 Task: Make in the project BeaconWorks a sprint 'Rocket Run'. Create in the project BeaconWorks a sprint 'Rocket Run'. Add in the project BeaconWorks a sprint 'Rocket Run'
Action: Mouse moved to (232, 71)
Screenshot: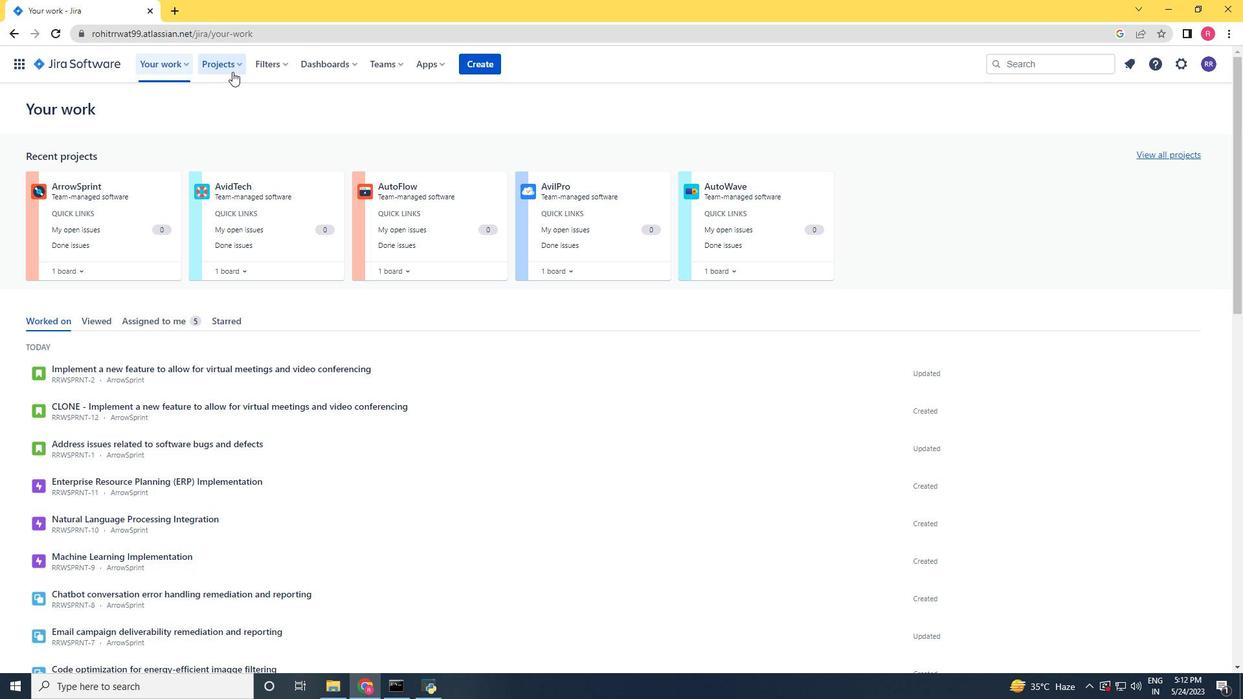 
Action: Mouse pressed left at (232, 71)
Screenshot: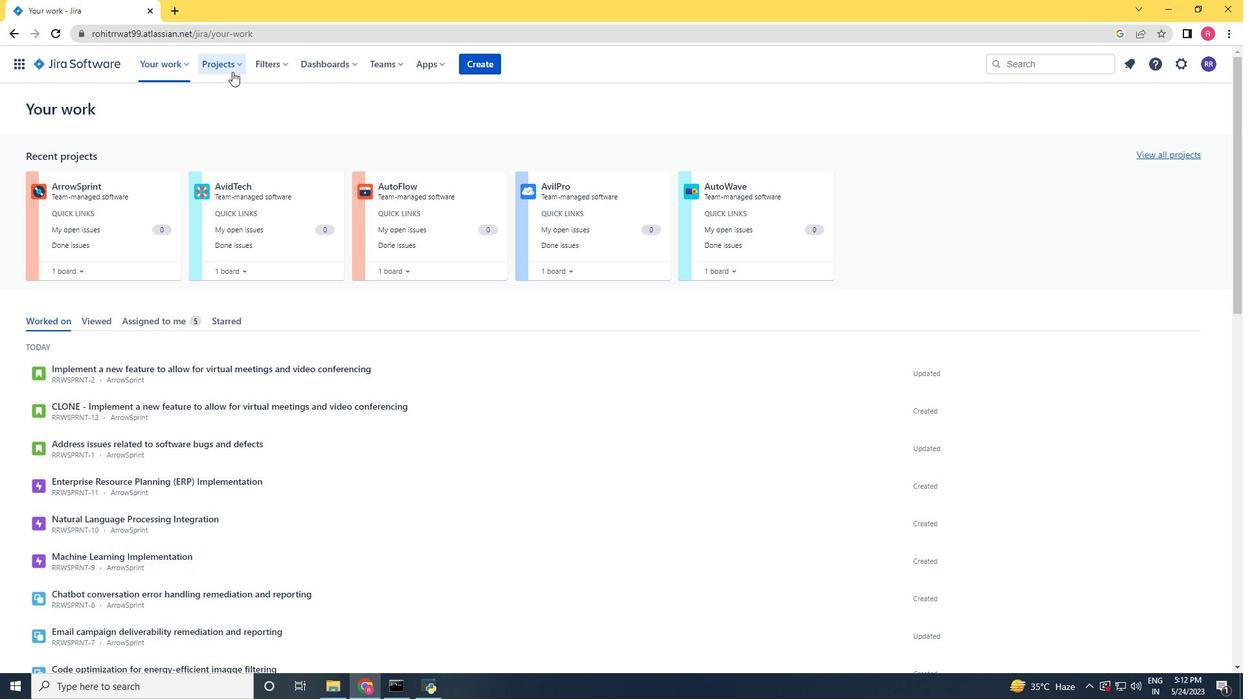 
Action: Mouse moved to (255, 125)
Screenshot: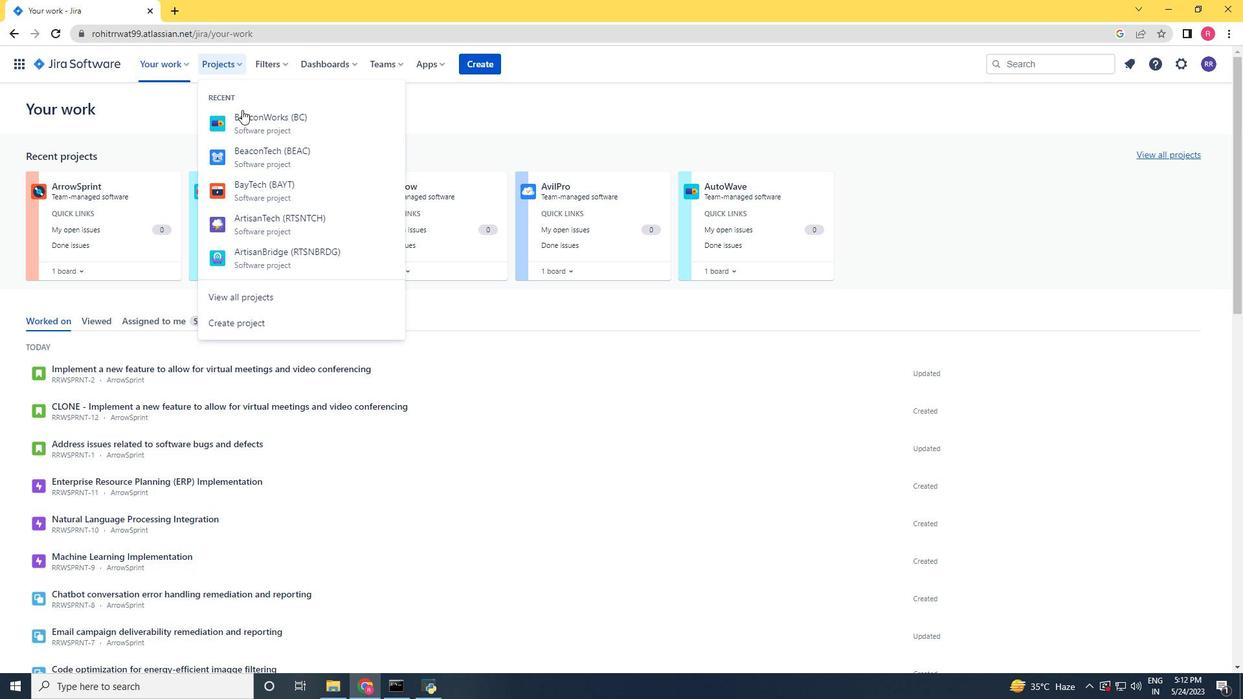 
Action: Mouse pressed left at (255, 125)
Screenshot: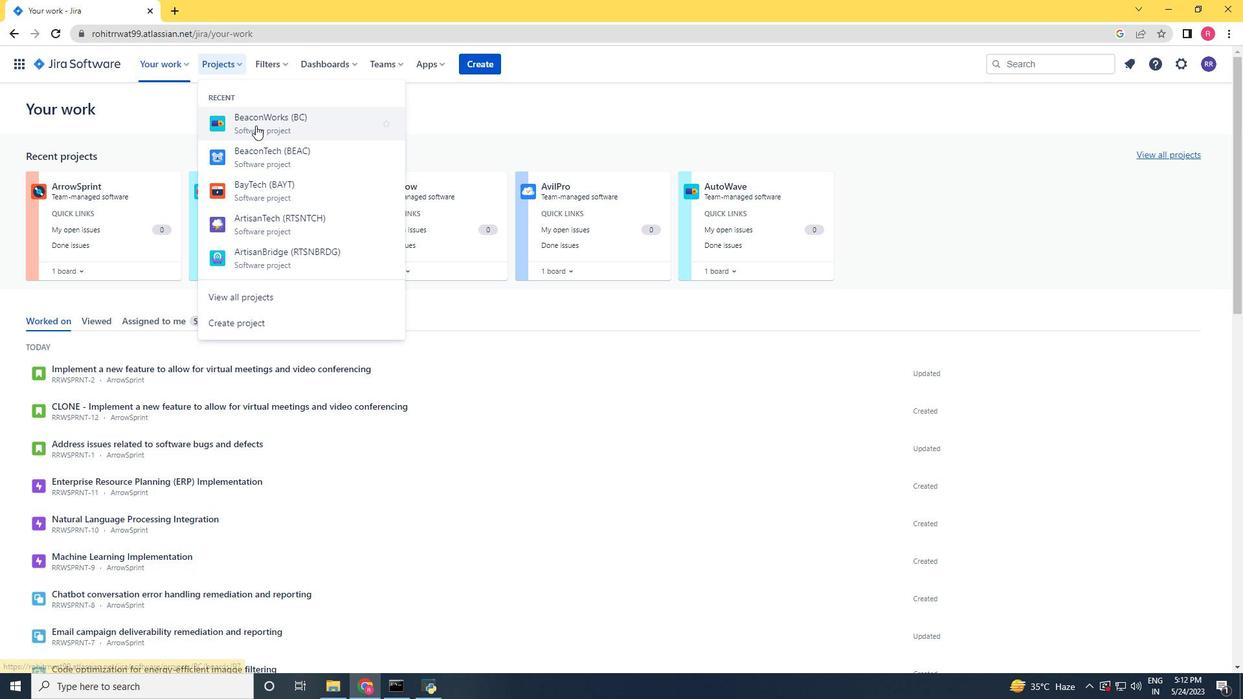 
Action: Mouse moved to (73, 197)
Screenshot: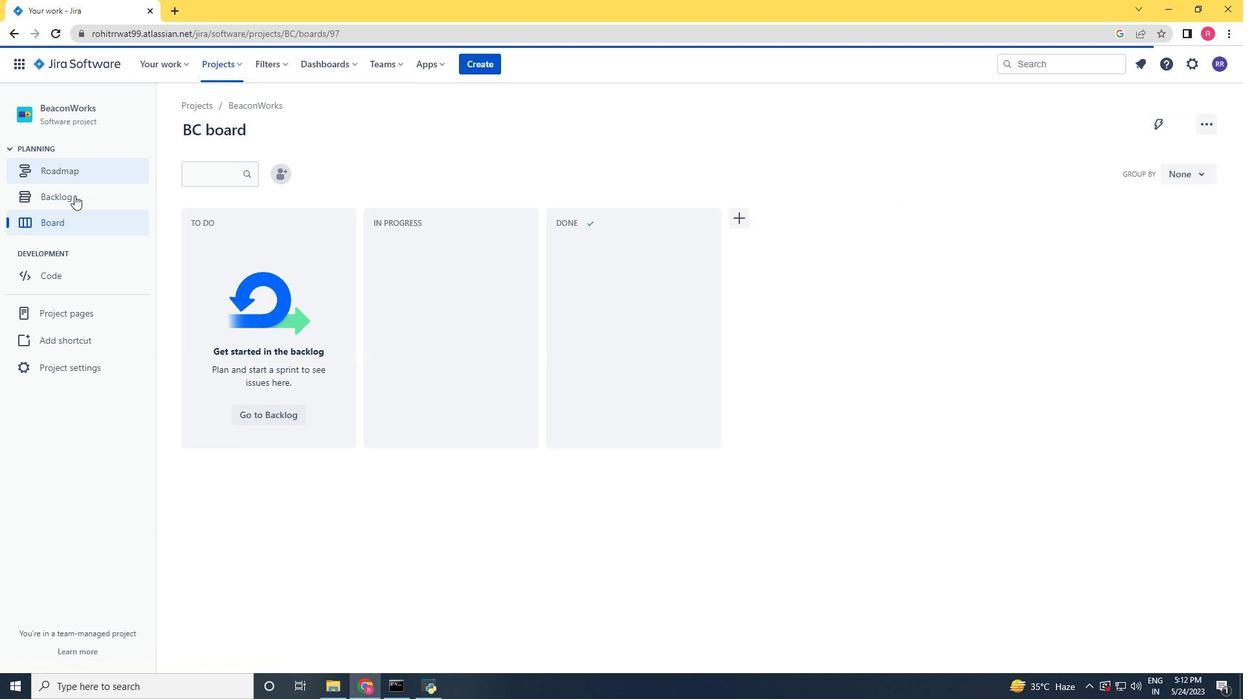 
Action: Mouse pressed left at (73, 197)
Screenshot: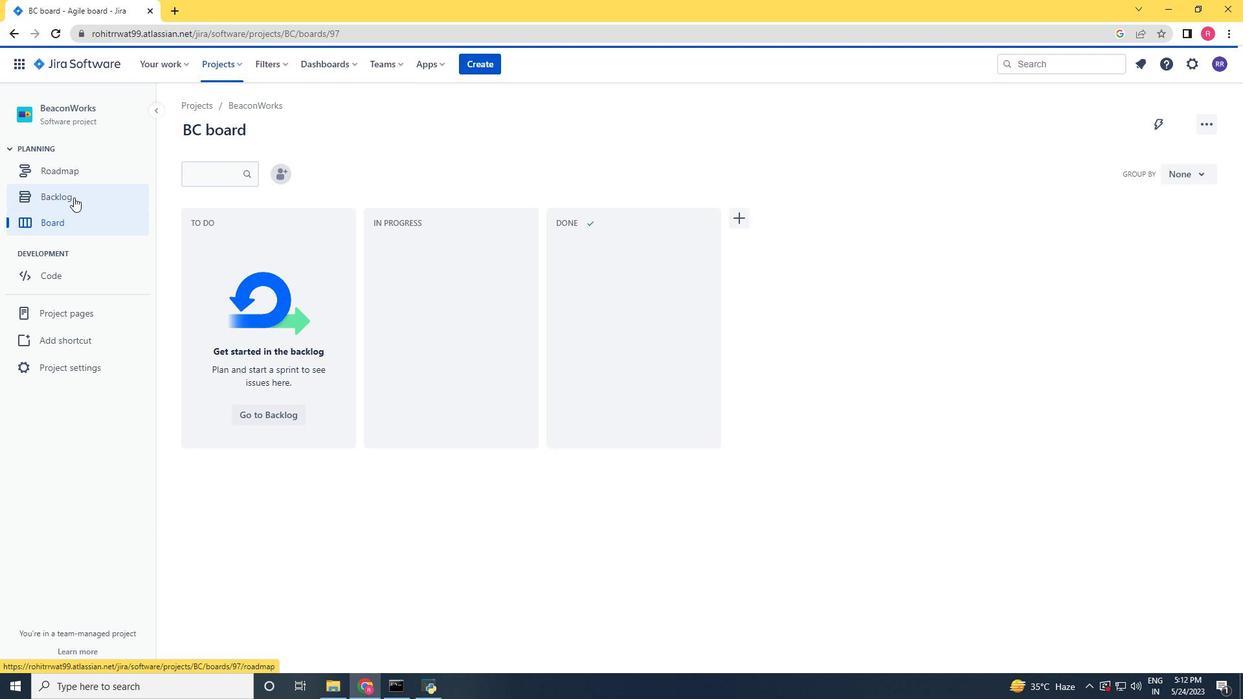 
Action: Mouse moved to (1162, 204)
Screenshot: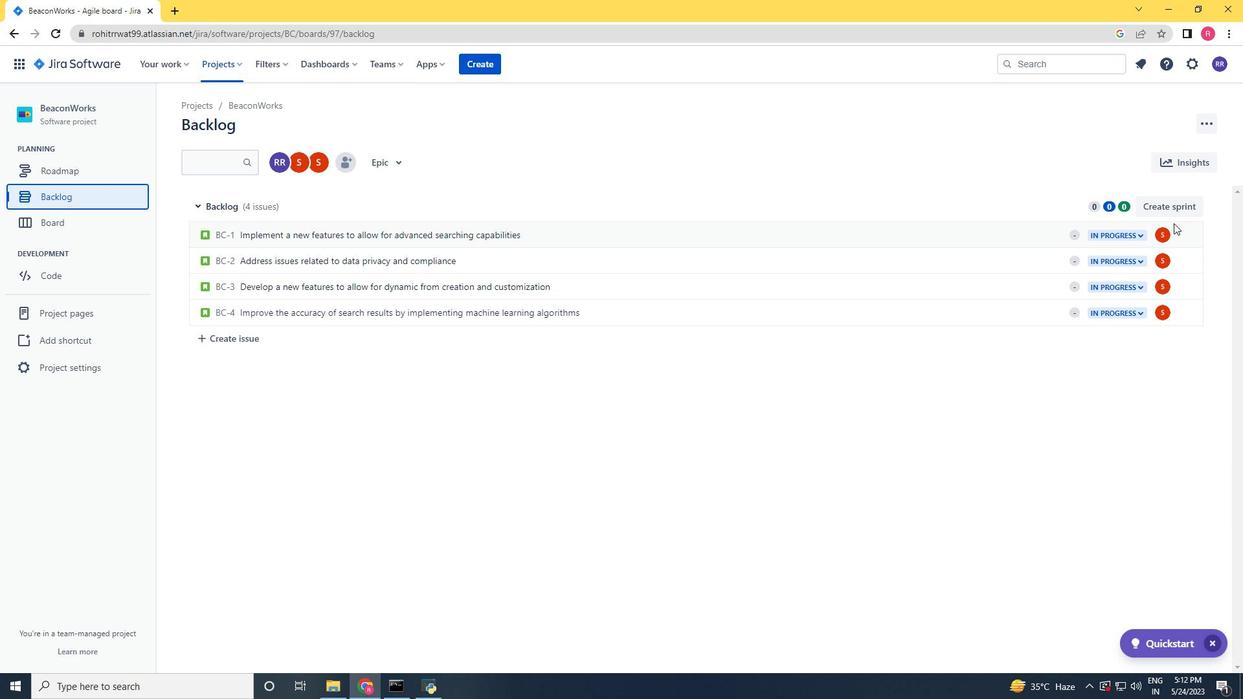 
Action: Mouse pressed left at (1162, 204)
Screenshot: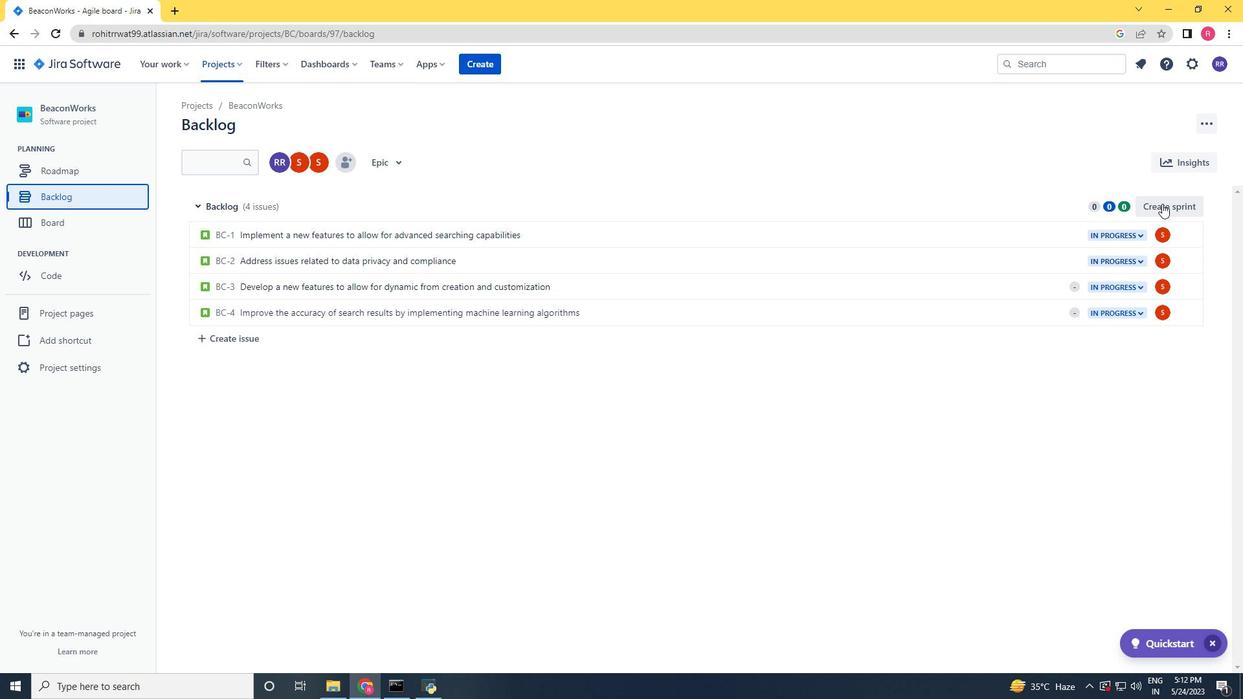 
Action: Mouse moved to (258, 202)
Screenshot: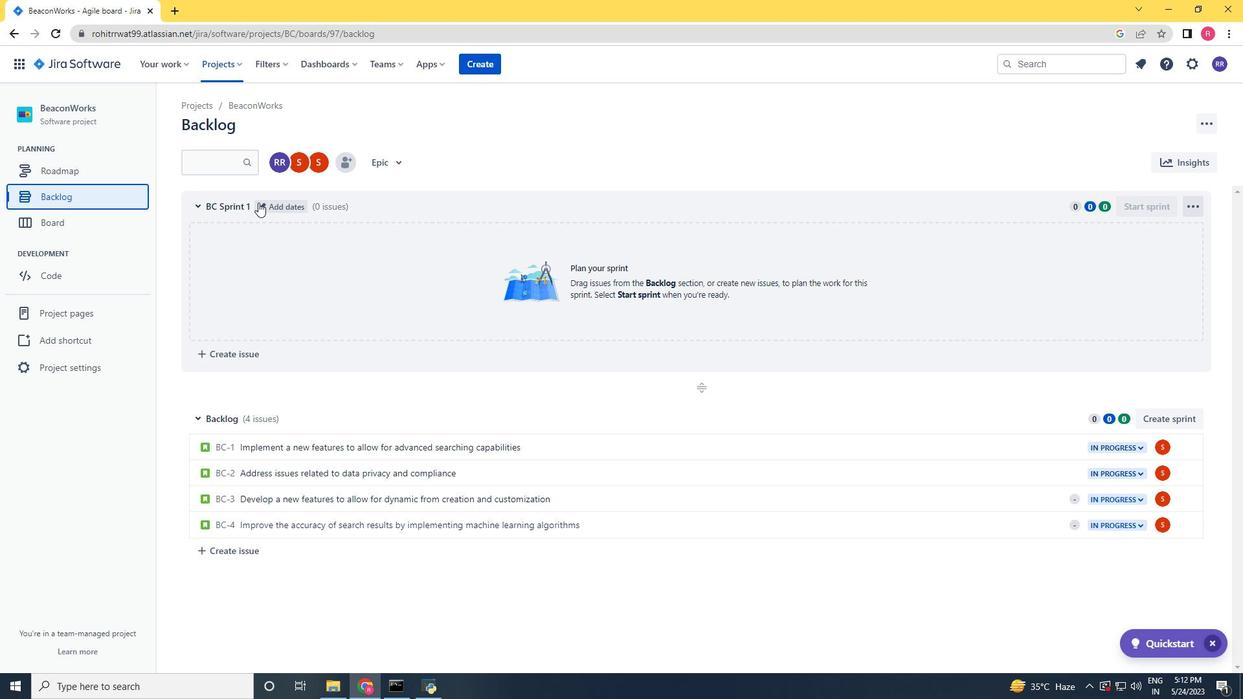 
Action: Mouse pressed left at (258, 202)
Screenshot: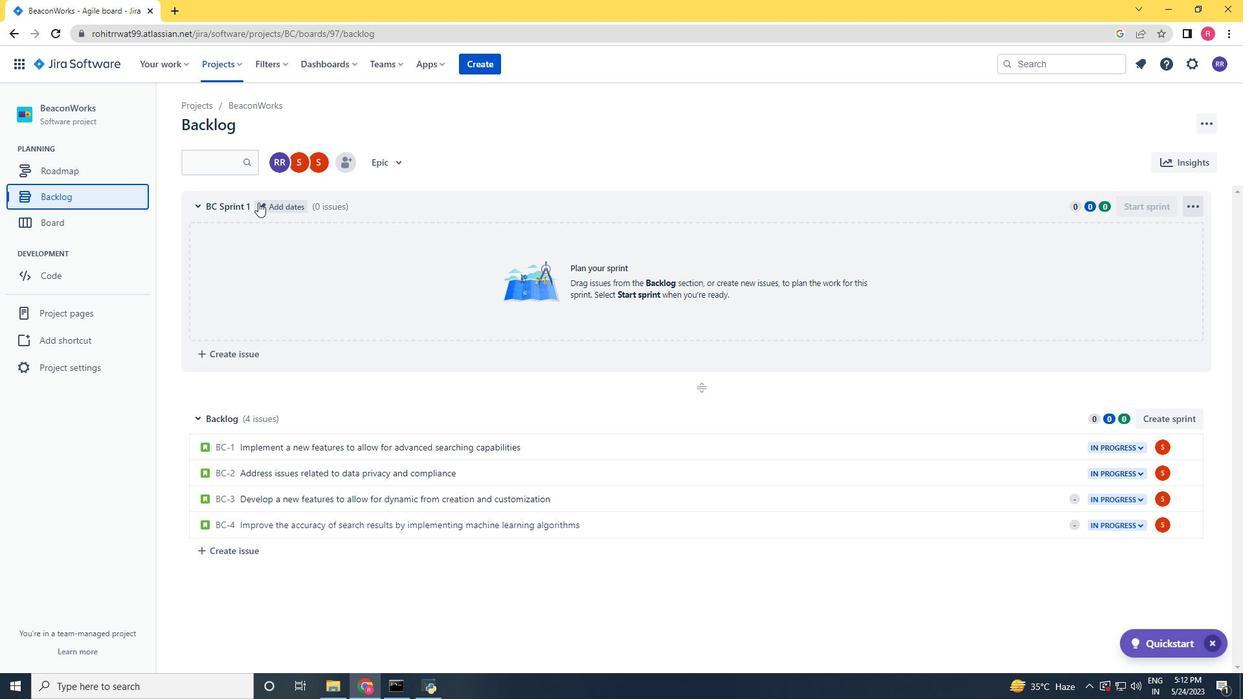 
Action: Mouse moved to (258, 202)
Screenshot: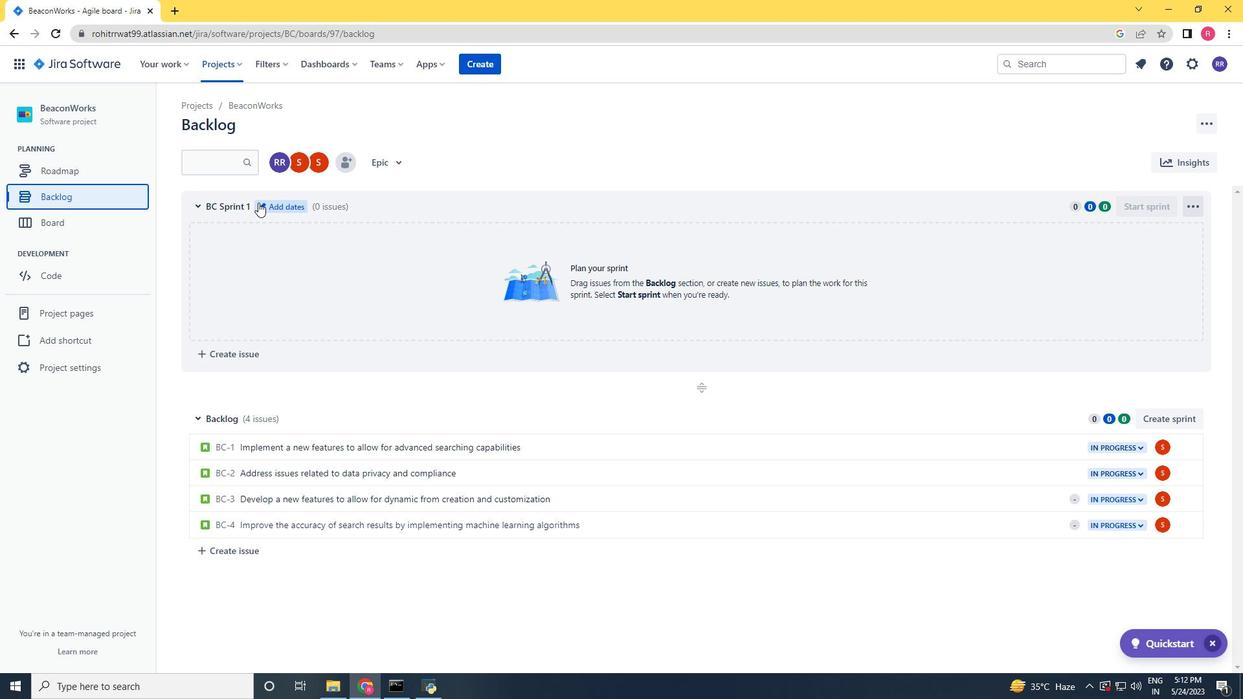 
Action: Key pressed <Key.backspace><Key.backspace><Key.backspace><Key.backspace><Key.backspace><Key.backspace><Key.backspace><Key.backspace><Key.backspace><Key.backspace><Key.backspace><Key.backspace><Key.backspace><Key.backspace><Key.backspace><Key.backspace><Key.backspace><Key.backspace><Key.backspace><Key.backspace><Key.backspace><Key.backspace><Key.backspace><Key.backspace><Key.backspace><Key.backspace><Key.backspace><Key.backspace><Key.backspace><Key.backspace><Key.backspace><Key.backspace><Key.backspace><Key.backspace><Key.shift>Rocket<Key.space><Key.shift>Run<Key.enter>
Screenshot: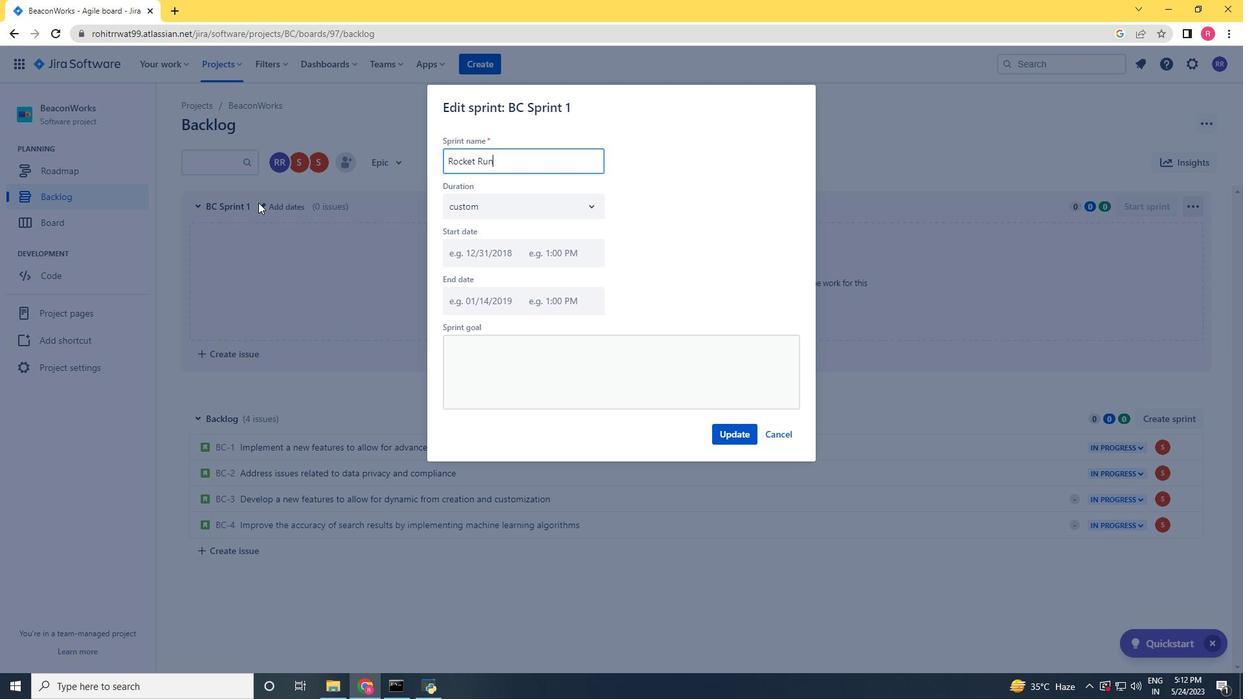 
Action: Mouse moved to (1155, 423)
Screenshot: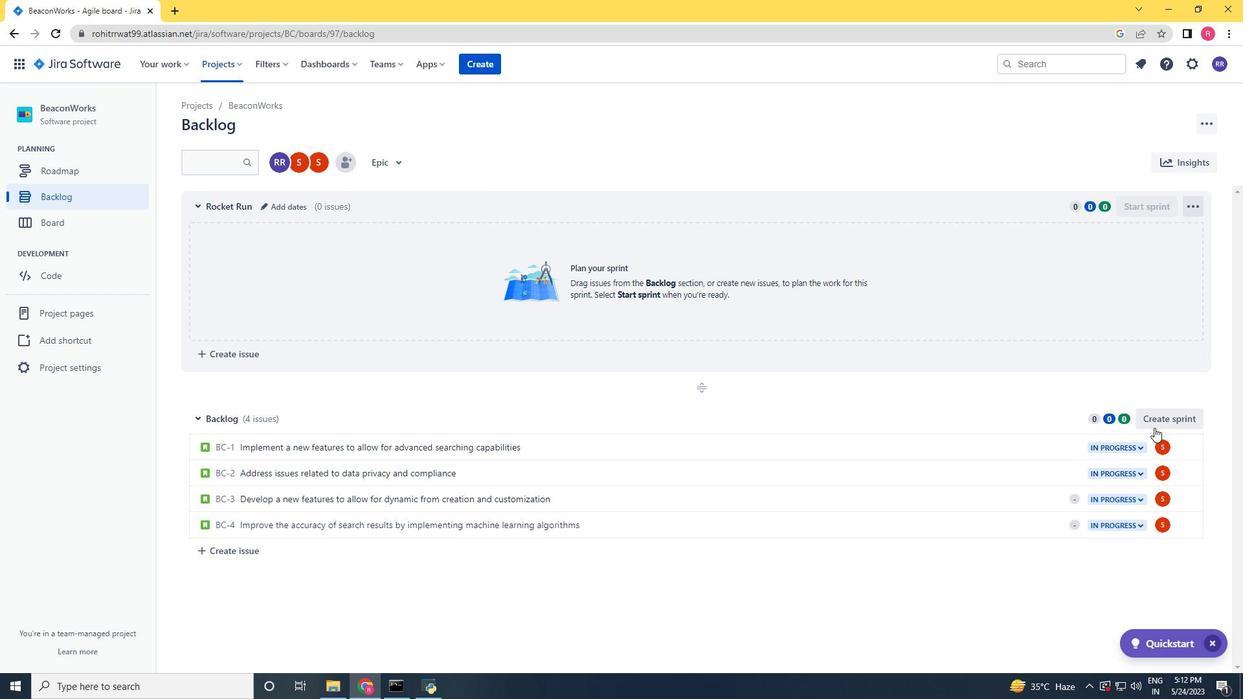 
Action: Mouse pressed left at (1155, 423)
Screenshot: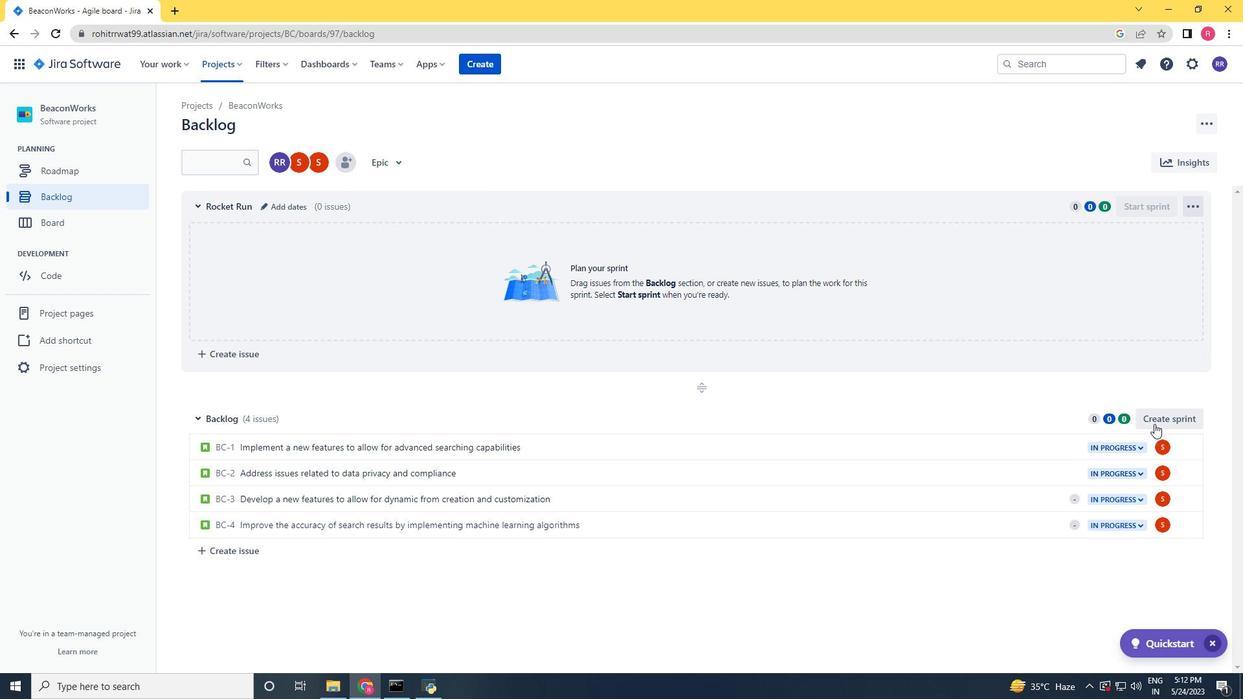 
Action: Mouse moved to (276, 423)
Screenshot: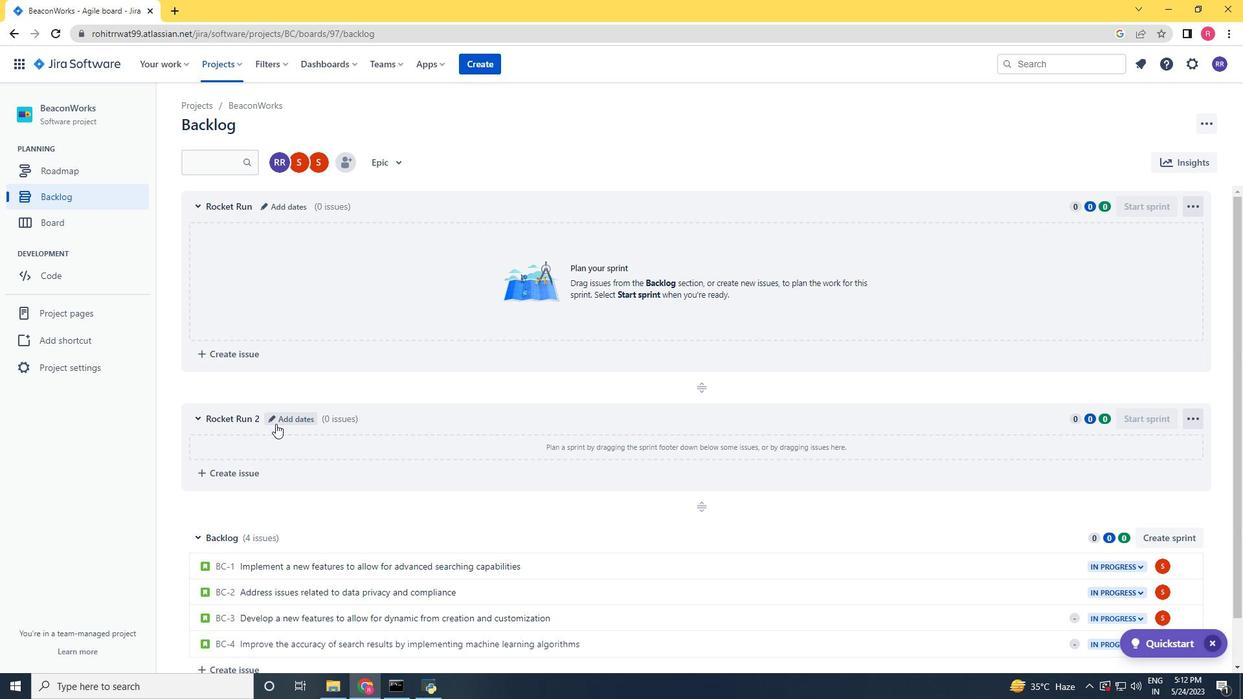 
Action: Mouse pressed left at (276, 423)
Screenshot: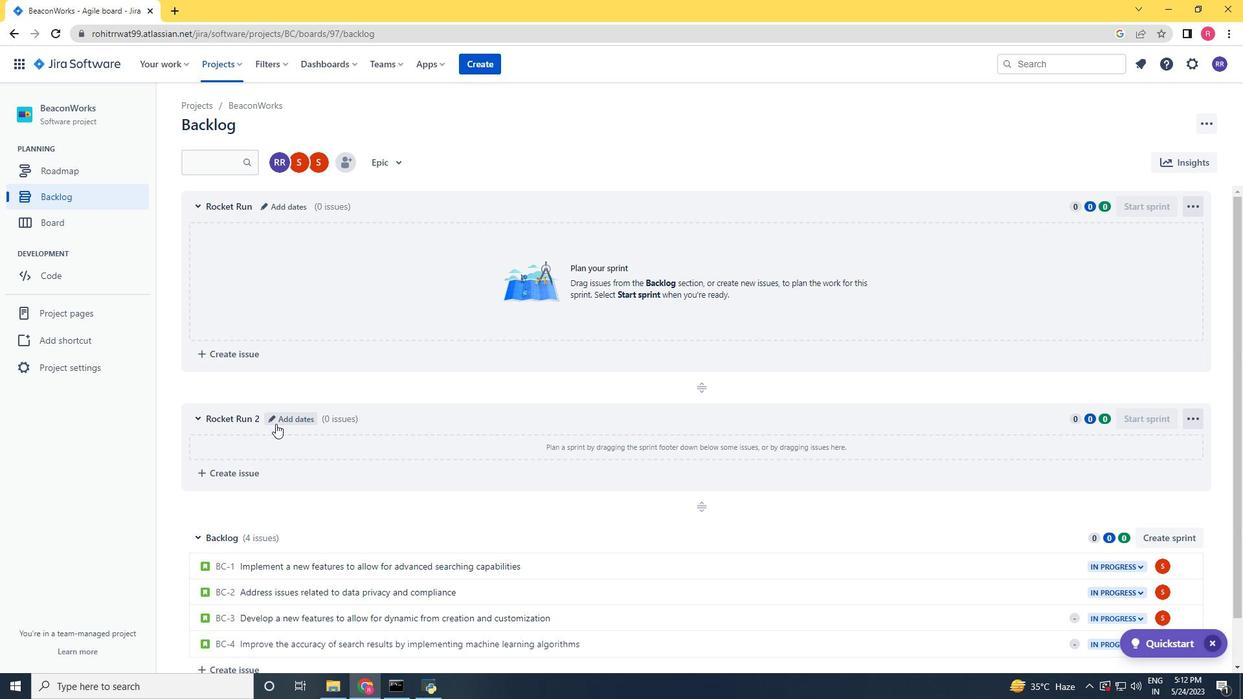 
Action: Key pressed <Key.backspace><Key.backspace><Key.backspace><Key.backspace><Key.backspace><Key.backspace><Key.backspace><Key.backspace><Key.backspace><Key.backspace><Key.backspace><Key.backspace><Key.backspace><Key.backspace><Key.backspace><Key.backspace><Key.backspace><Key.backspace><Key.backspace><Key.backspace><Key.backspace><Key.backspace><Key.backspace><Key.backspace><Key.backspace><Key.backspace><Key.backspace><Key.backspace><Key.backspace><Key.backspace><Key.backspace><Key.backspace><Key.backspace><Key.backspace><Key.backspace><Key.backspace><Key.backspace><Key.backspace><Key.backspace><Key.backspace><Key.backspace><Key.backspace><Key.backspace><Key.backspace><Key.backspace><Key.backspace><Key.backspace><Key.backspace><Key.backspace><Key.backspace><Key.backspace><Key.backspace><Key.backspace><Key.backspace><Key.backspace><Key.backspace><Key.backspace><Key.backspace><Key.backspace><Key.backspace><Key.backspace><Key.backspace><Key.backspace><Key.backspace><Key.backspace><Key.backspace><Key.backspace><Key.backspace><Key.backspace><Key.backspace><Key.backspace><Key.backspace><Key.backspace><Key.backspace><Key.backspace><Key.backspace><Key.backspace><Key.backspace><Key.backspace><Key.backspace><Key.backspace><Key.backspace><Key.backspace><Key.backspace><Key.backspace><Key.backspace><Key.backspace><Key.backspace><Key.backspace><Key.backspace><Key.backspace><Key.shift>Rocket<Key.space><Key.shift>Run<Key.enter>
Screenshot: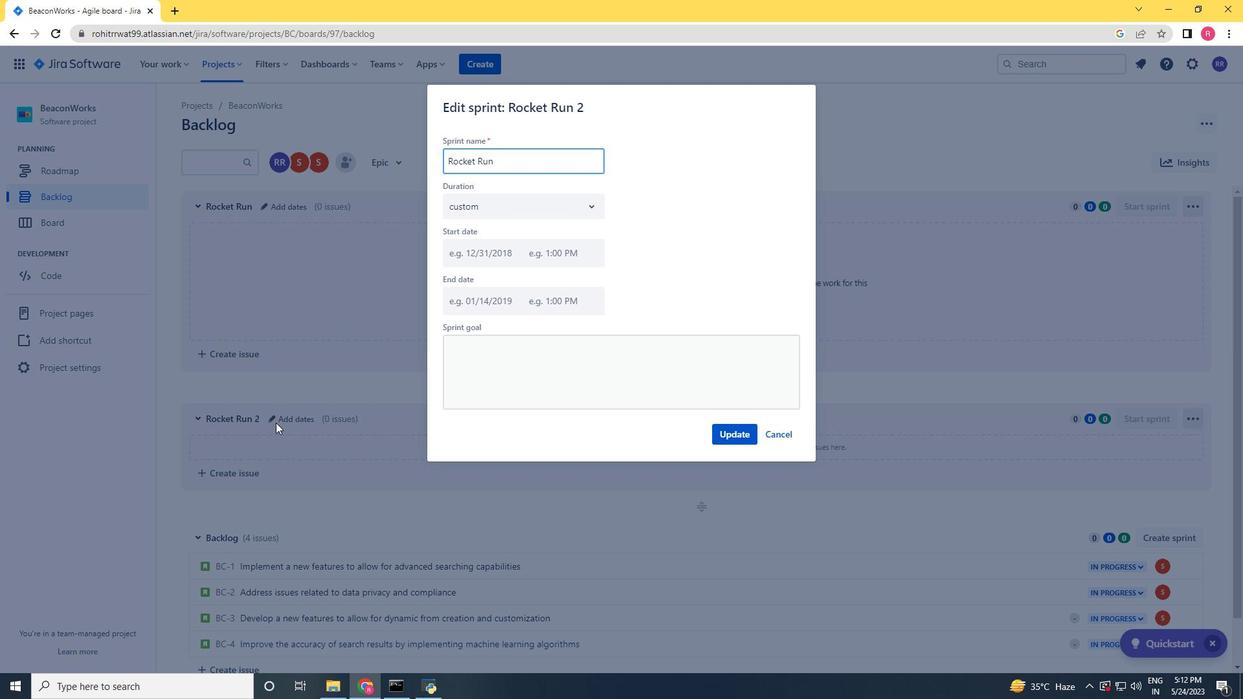 
Action: Mouse moved to (1186, 534)
Screenshot: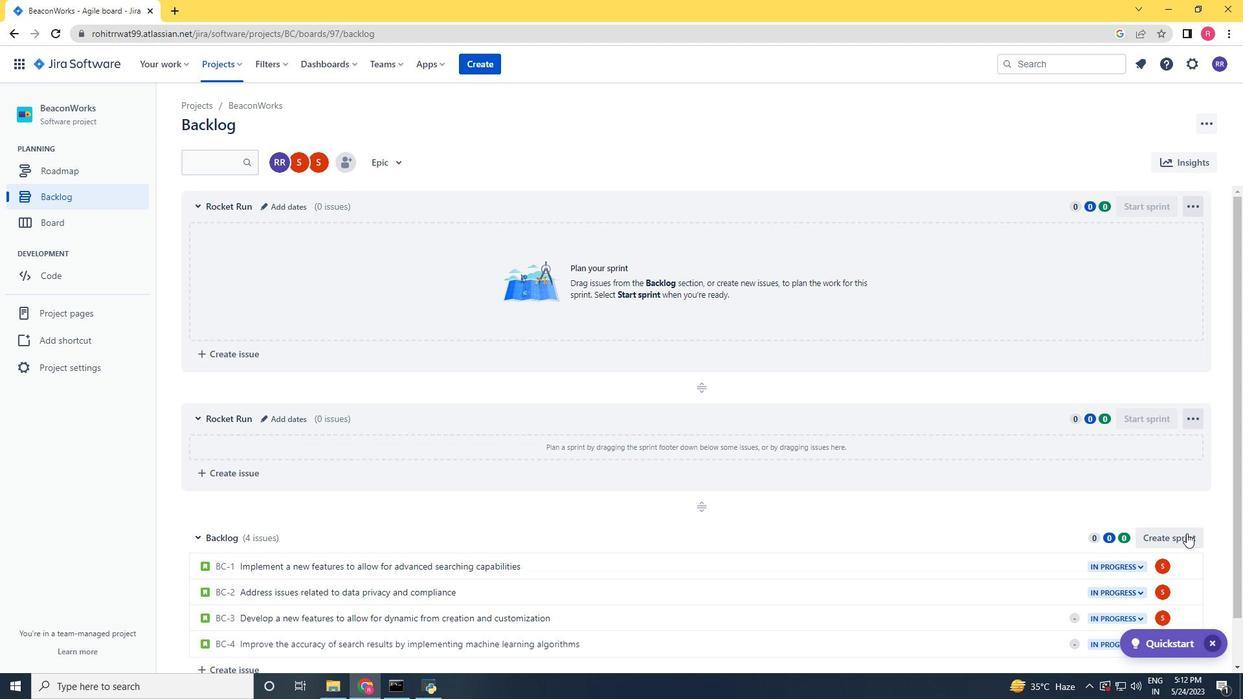 
Action: Mouse pressed left at (1186, 534)
Screenshot: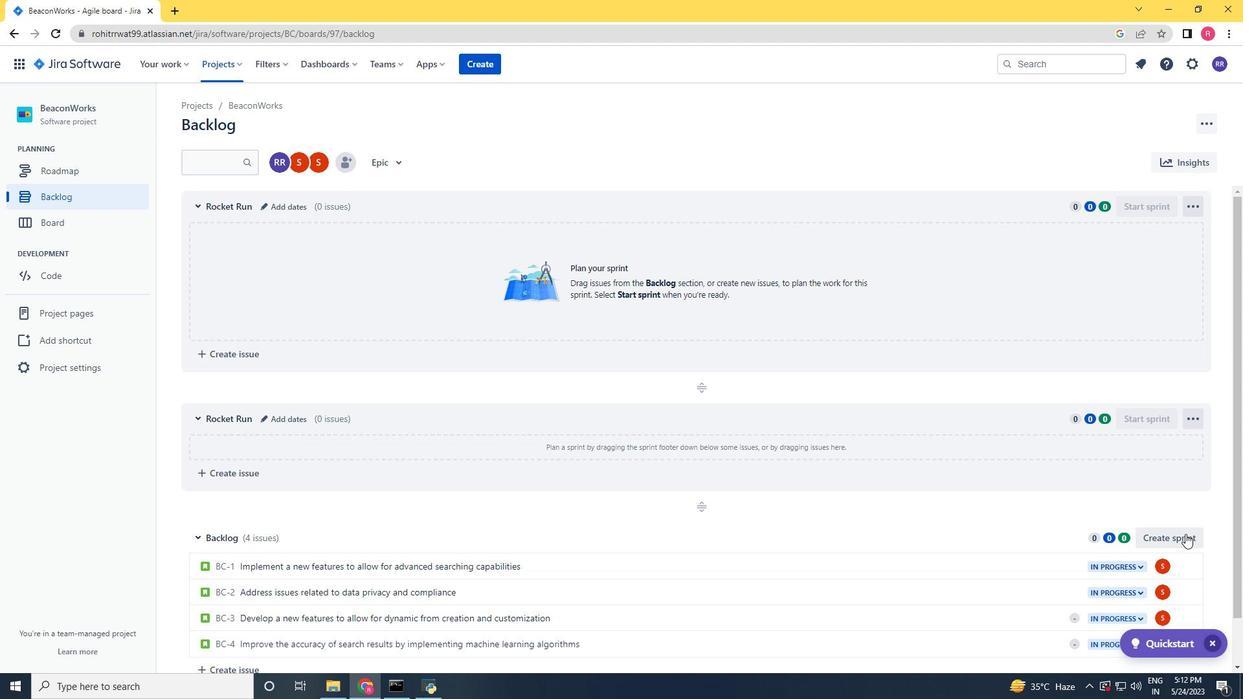 
Action: Mouse moved to (272, 539)
Screenshot: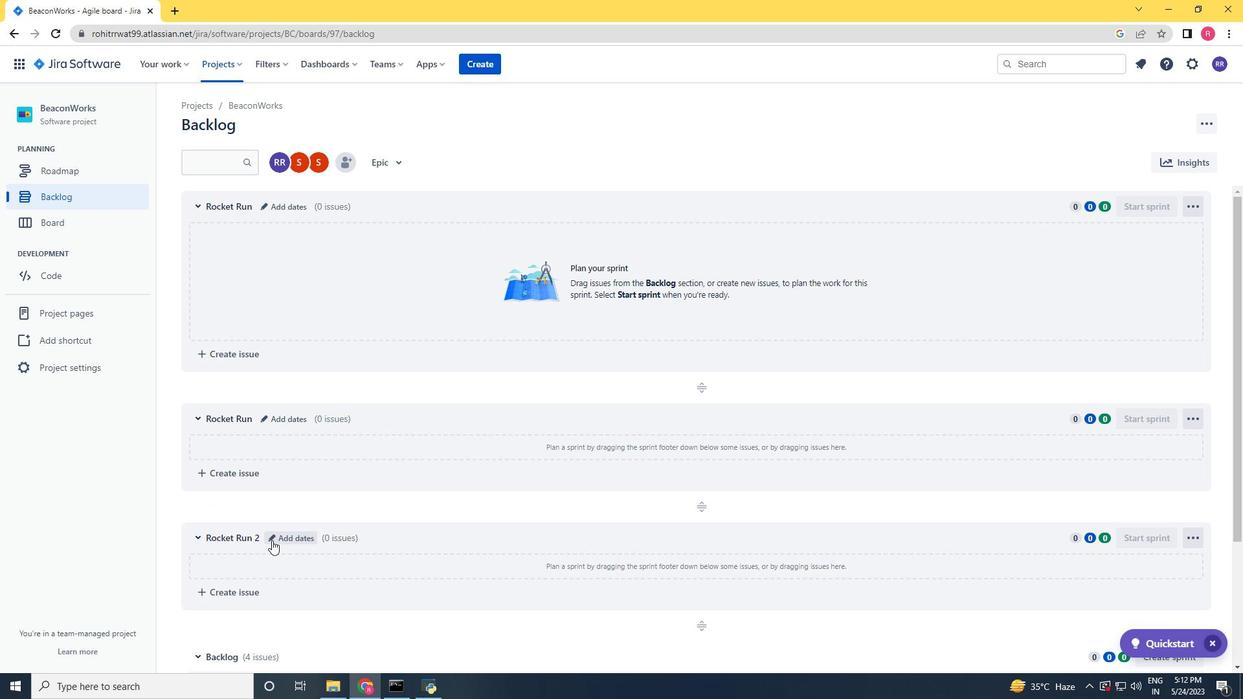 
Action: Mouse pressed left at (272, 539)
Screenshot: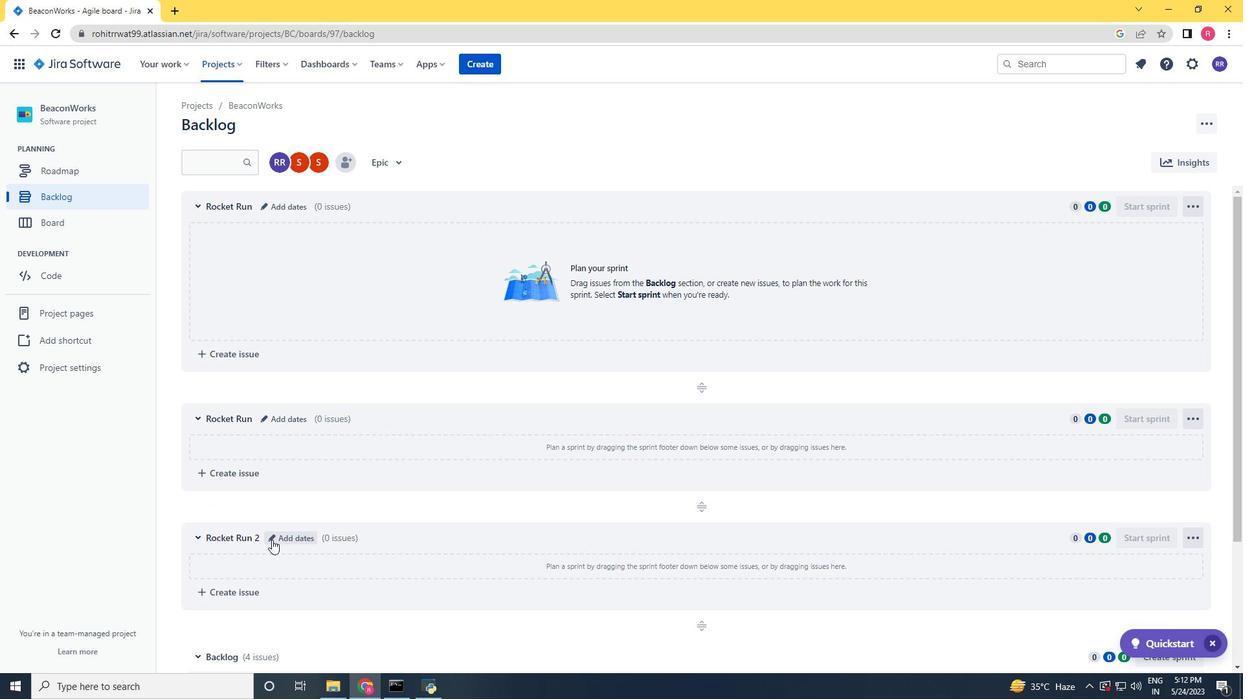 
Action: Key pressed <Key.backspace><Key.backspace><Key.backspace><Key.backspace><Key.backspace><Key.backspace><Key.backspace><Key.backspace><Key.backspace><Key.backspace><Key.backspace><Key.backspace><Key.backspace><Key.backspace><Key.backspace><Key.backspace><Key.backspace><Key.backspace><Key.backspace><Key.backspace><Key.backspace><Key.backspace><Key.backspace><Key.backspace><Key.backspace><Key.backspace><Key.backspace><Key.backspace><Key.backspace><Key.backspace><Key.backspace><Key.backspace><Key.backspace><Key.backspace><Key.backspace><Key.backspace><Key.shift>Rocket<Key.space><Key.shift>Run<Key.enter>
Screenshot: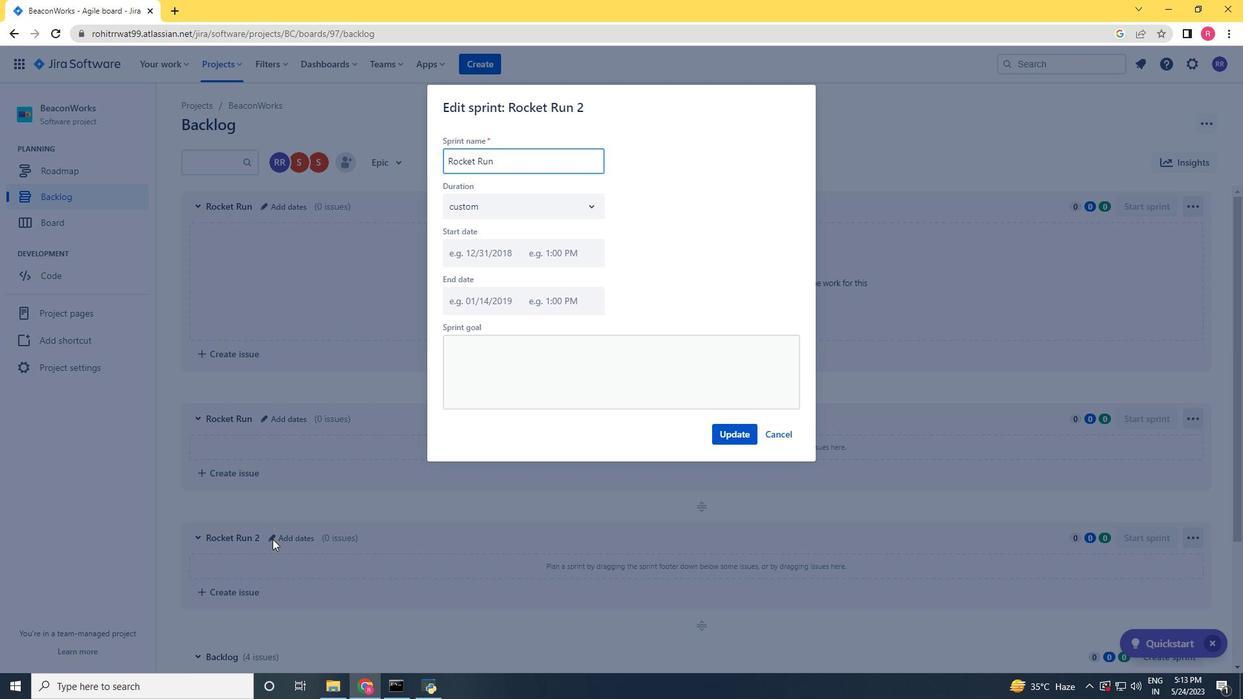 
Action: Mouse scrolled (272, 540) with delta (0, 0)
Screenshot: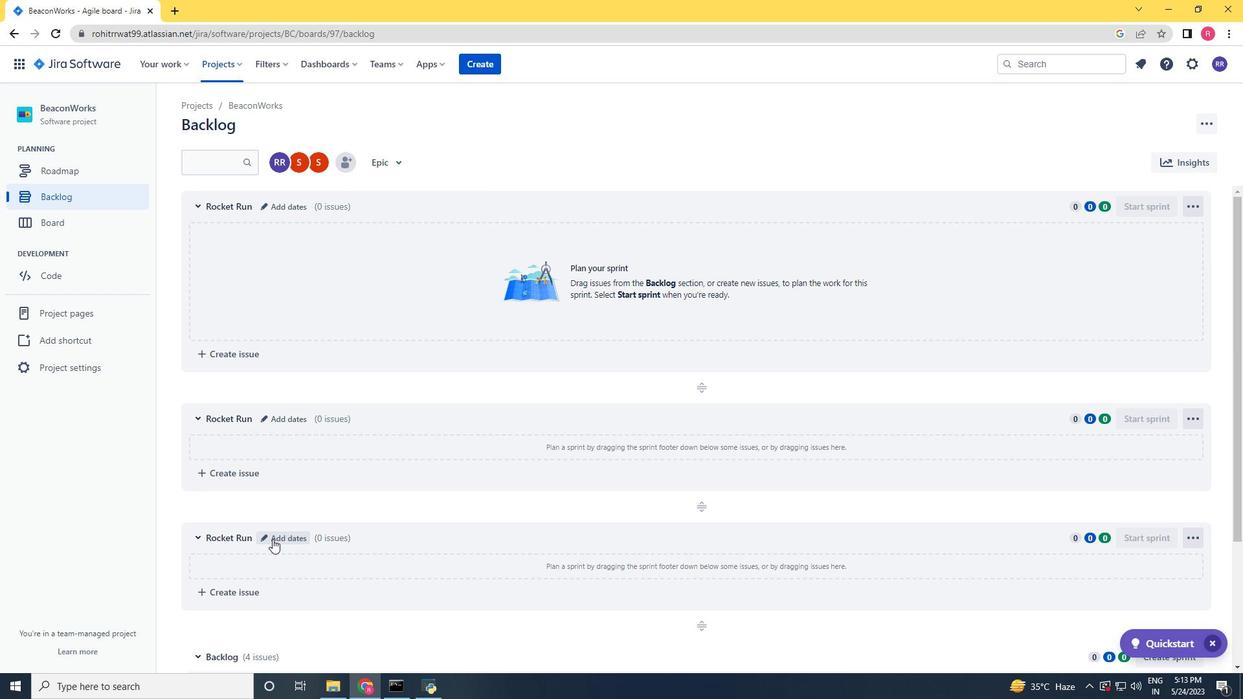 
Action: Mouse moved to (351, 486)
Screenshot: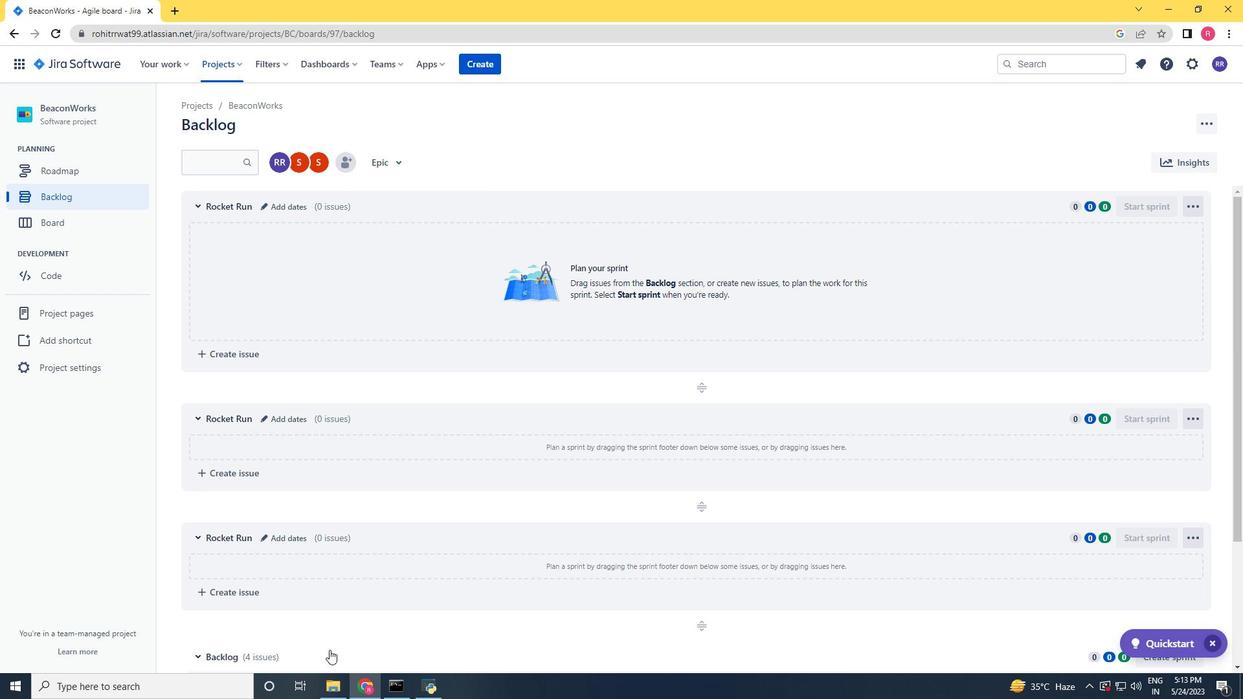
Action: Mouse scrolled (351, 485) with delta (0, 0)
Screenshot: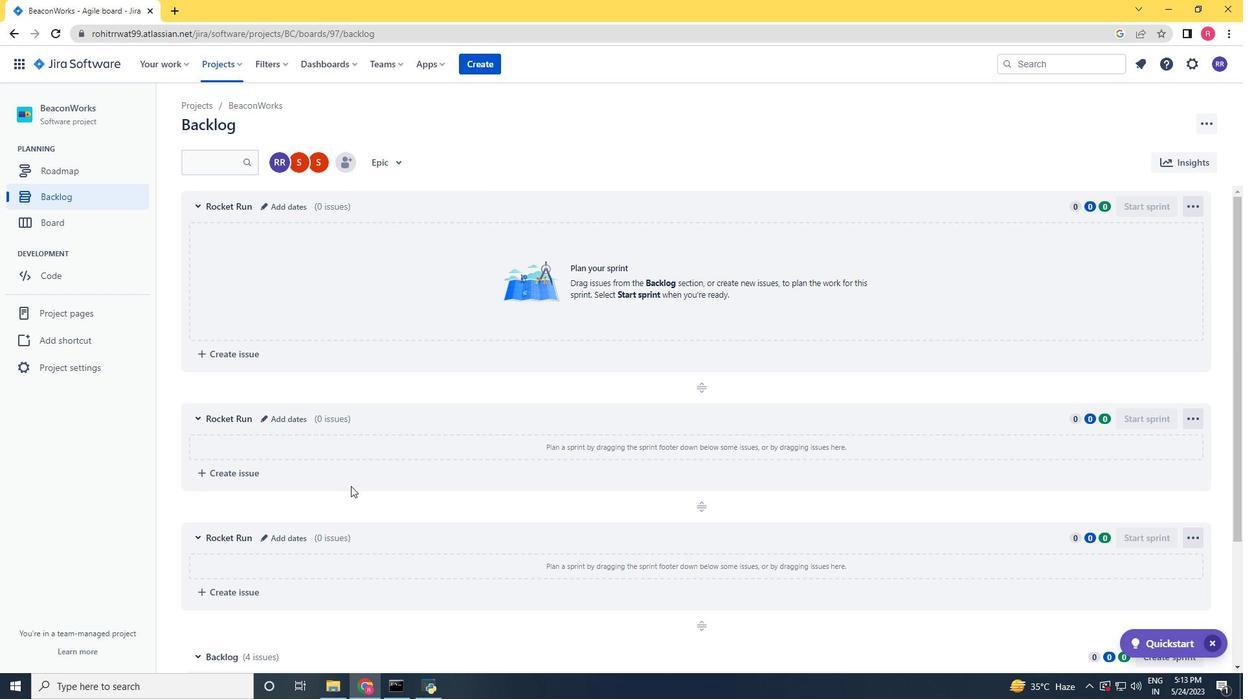 
Action: Mouse moved to (351, 486)
Screenshot: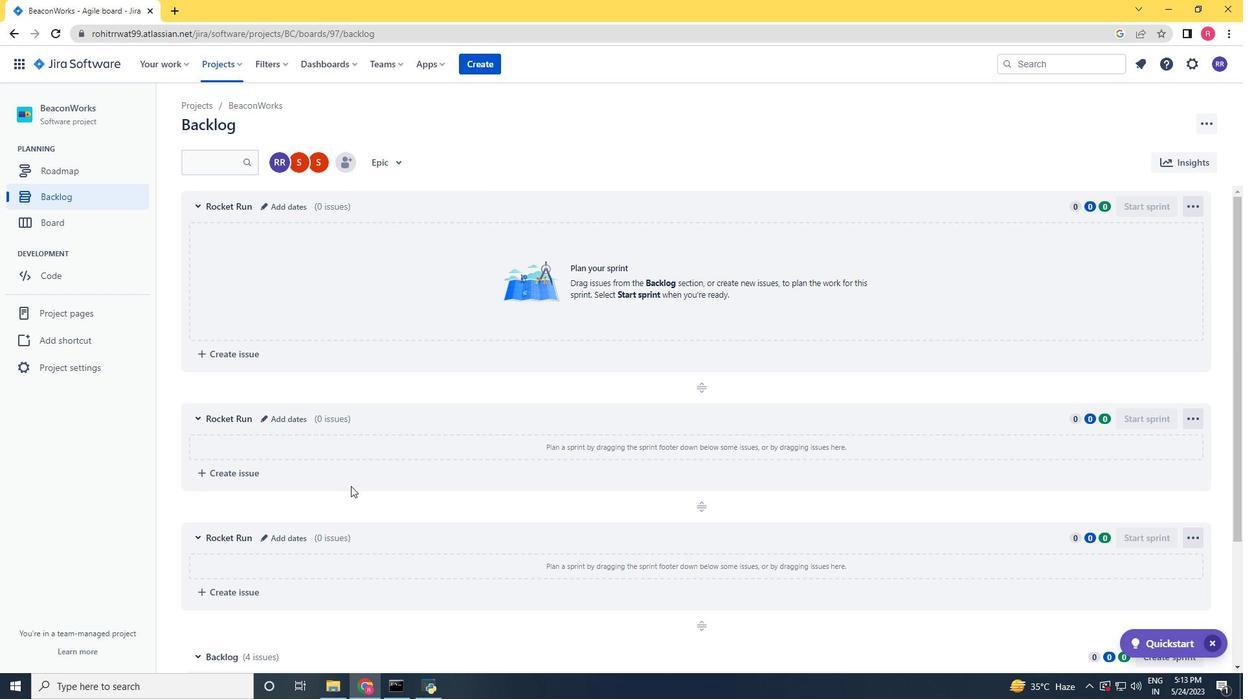 
Action: Mouse scrolled (351, 485) with delta (0, 0)
Screenshot: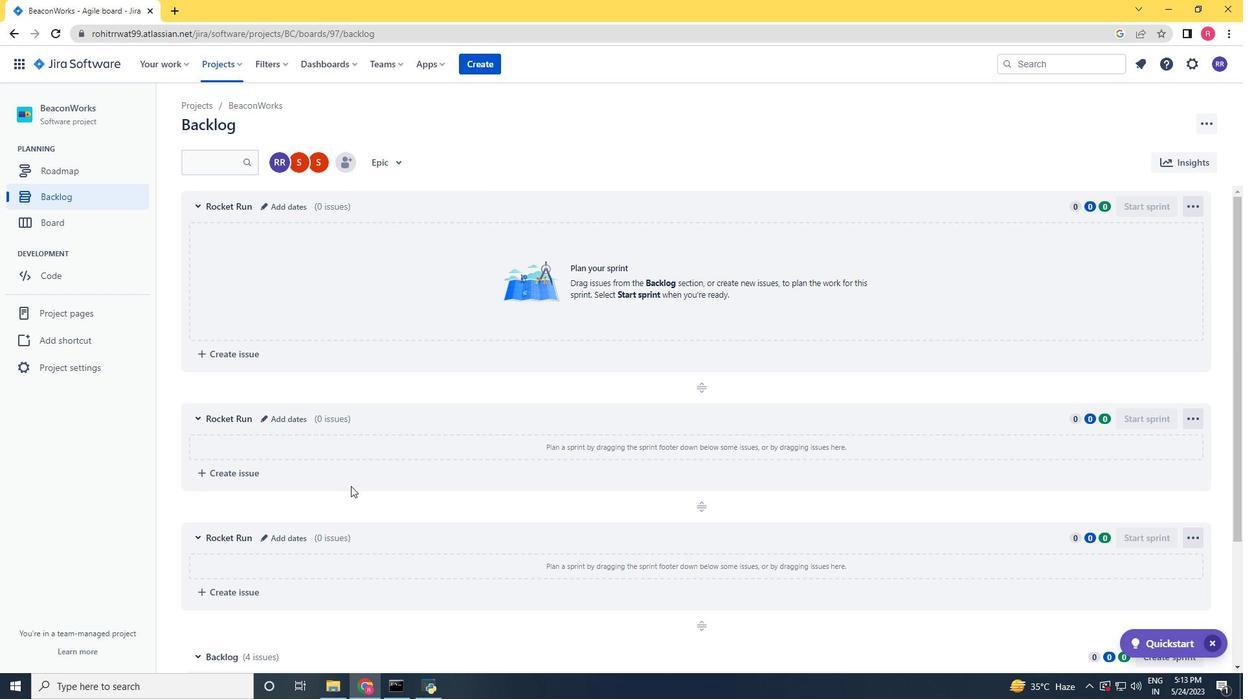 
Action: Mouse moved to (237, 332)
Screenshot: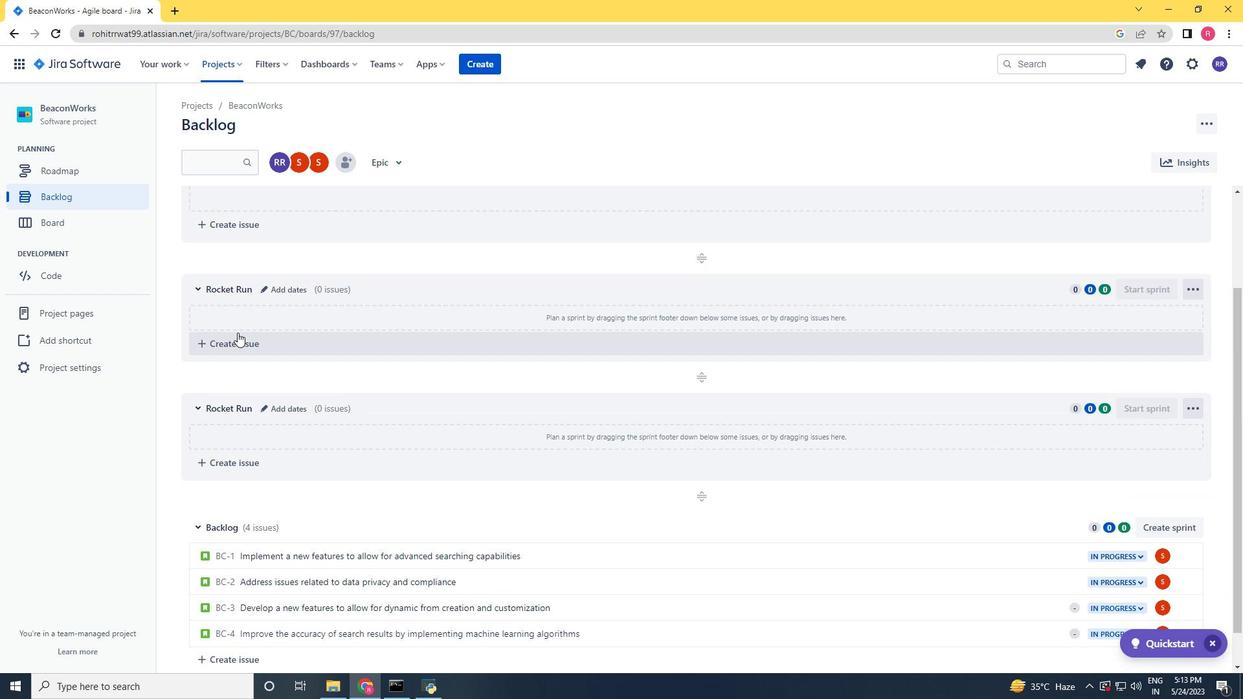 
Action: Mouse scrolled (237, 333) with delta (0, 0)
Screenshot: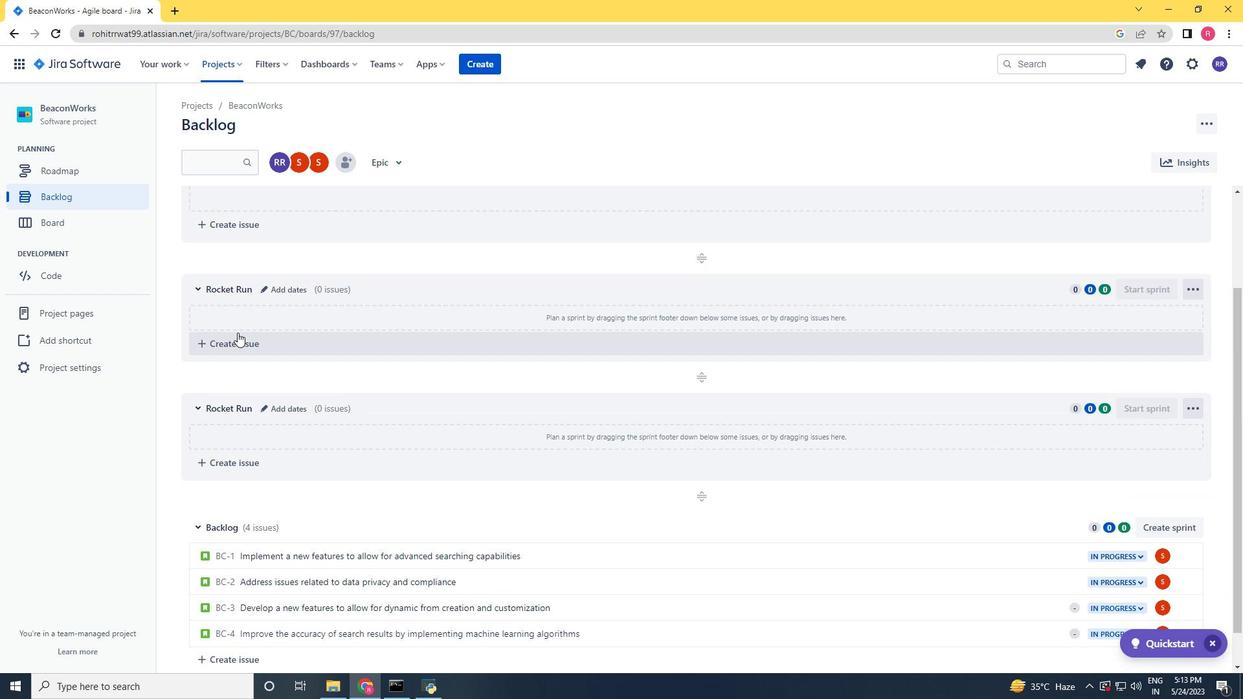 
Action: Mouse scrolled (237, 333) with delta (0, 0)
Screenshot: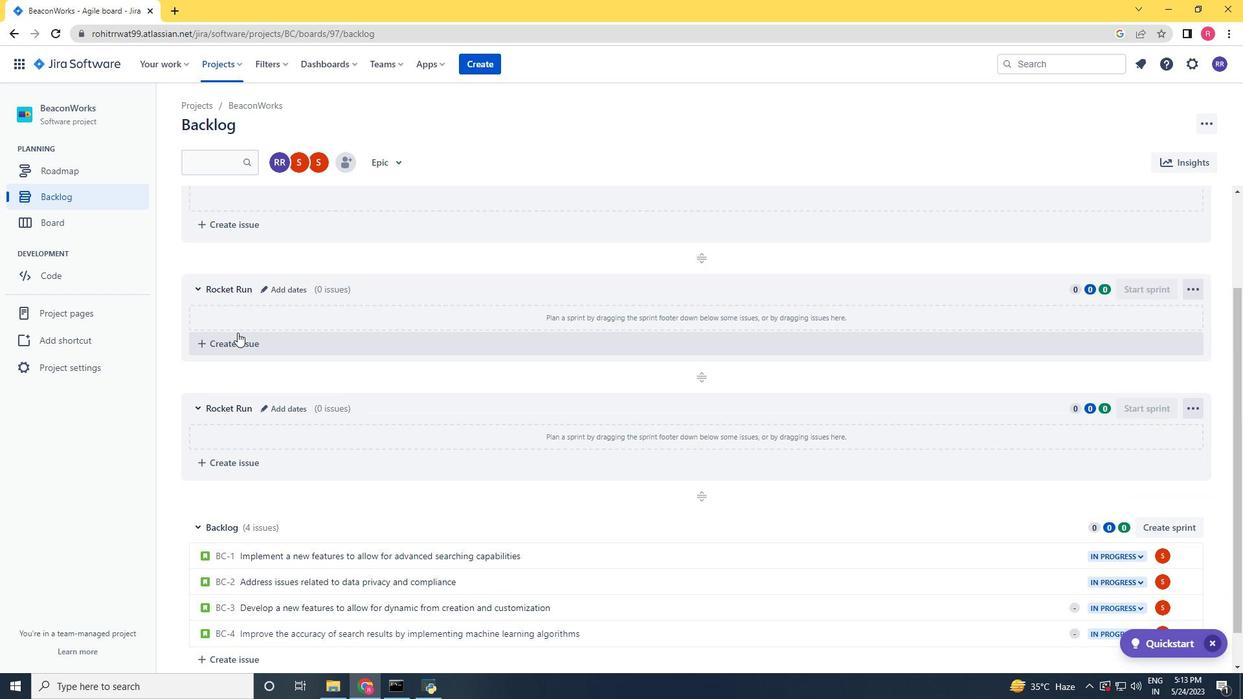 
Action: Mouse scrolled (237, 333) with delta (0, 0)
Screenshot: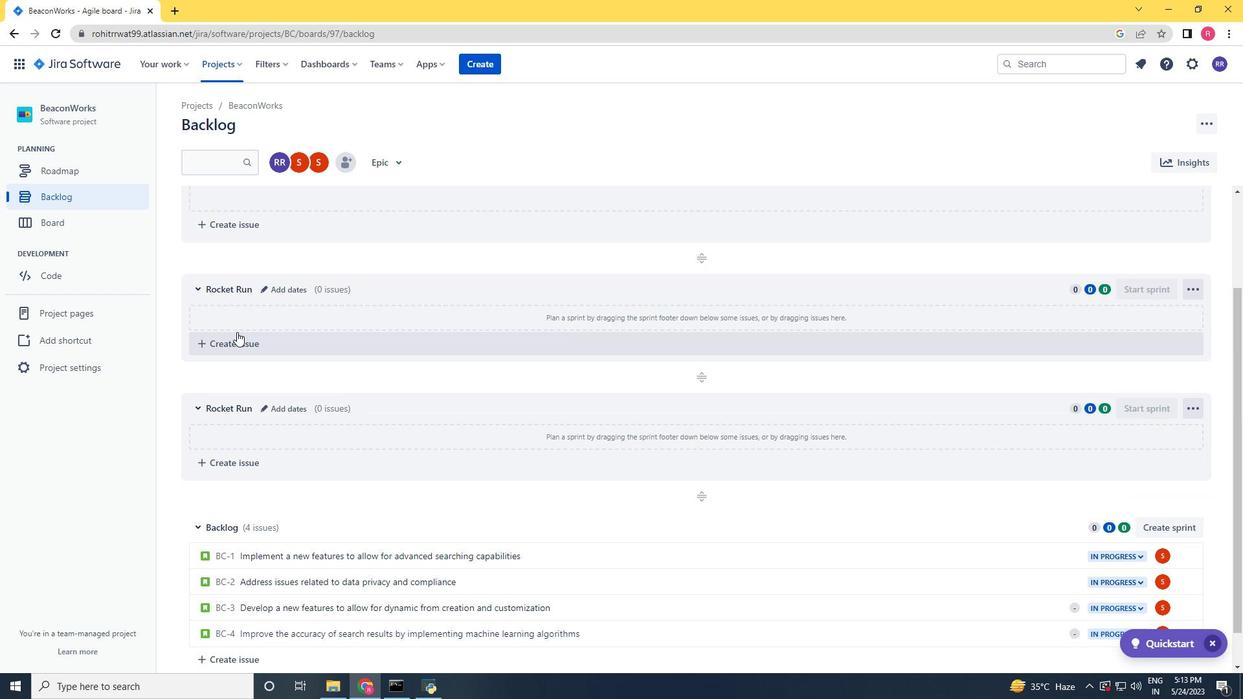 
Action: Mouse moved to (198, 204)
Screenshot: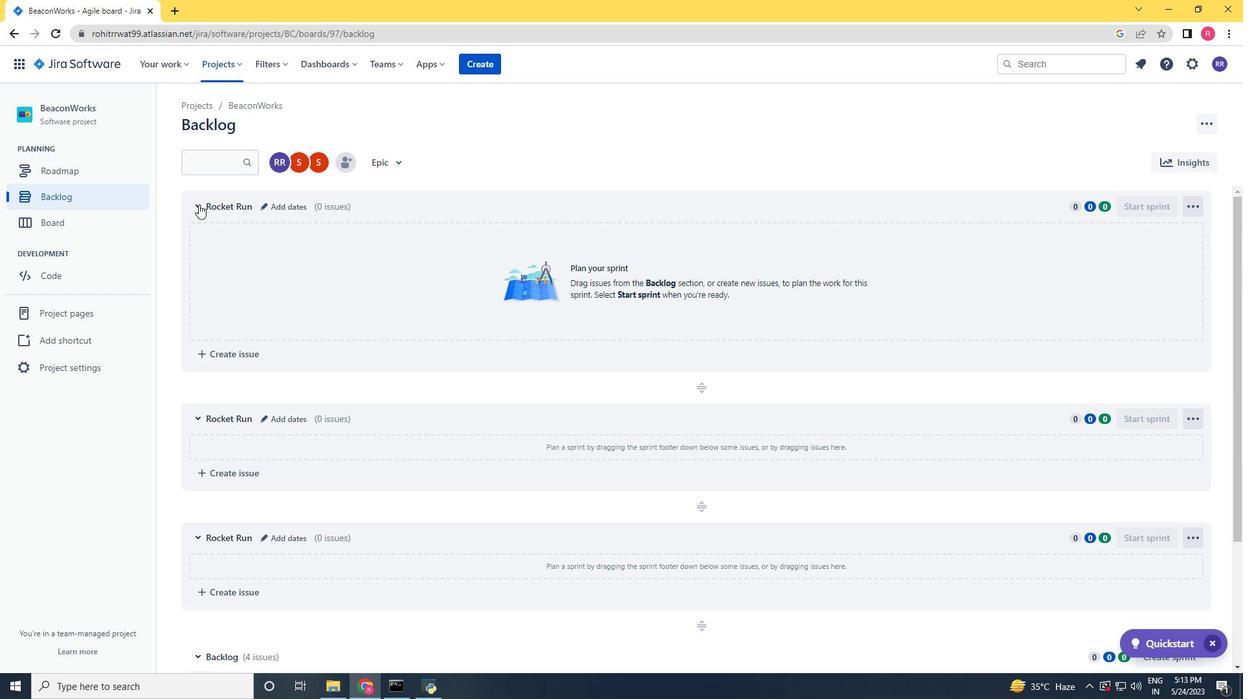 
Action: Mouse pressed left at (198, 204)
Screenshot: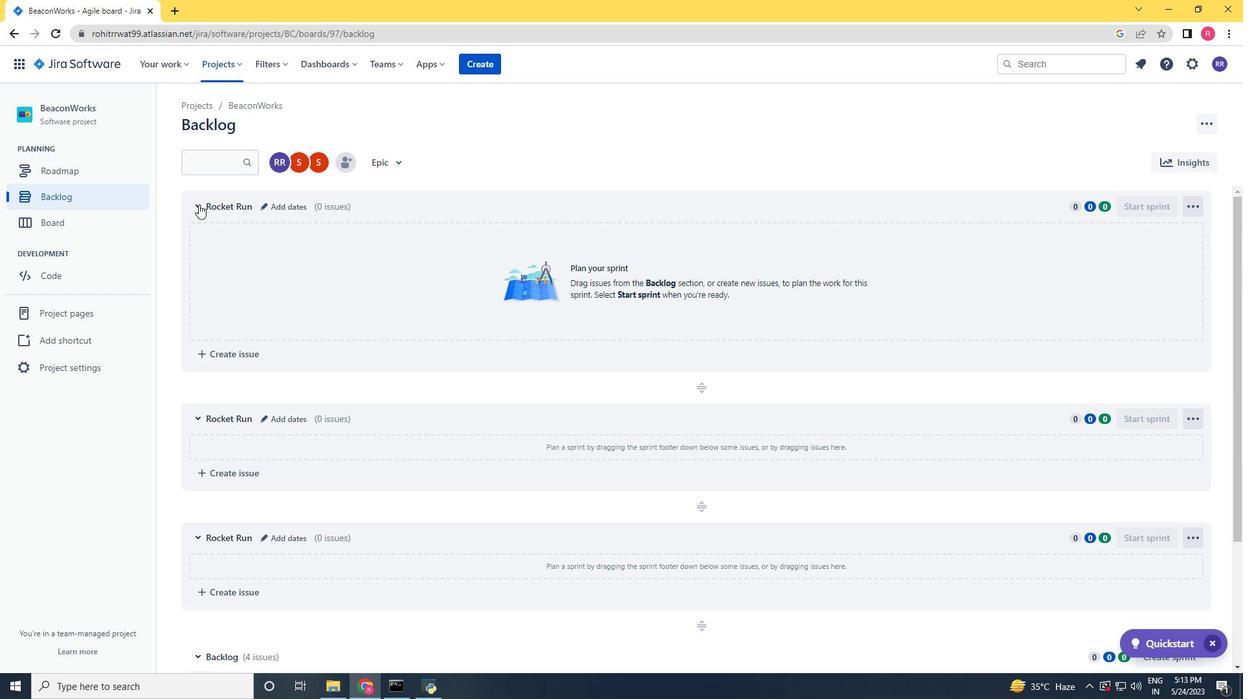 
Action: Mouse moved to (199, 237)
Screenshot: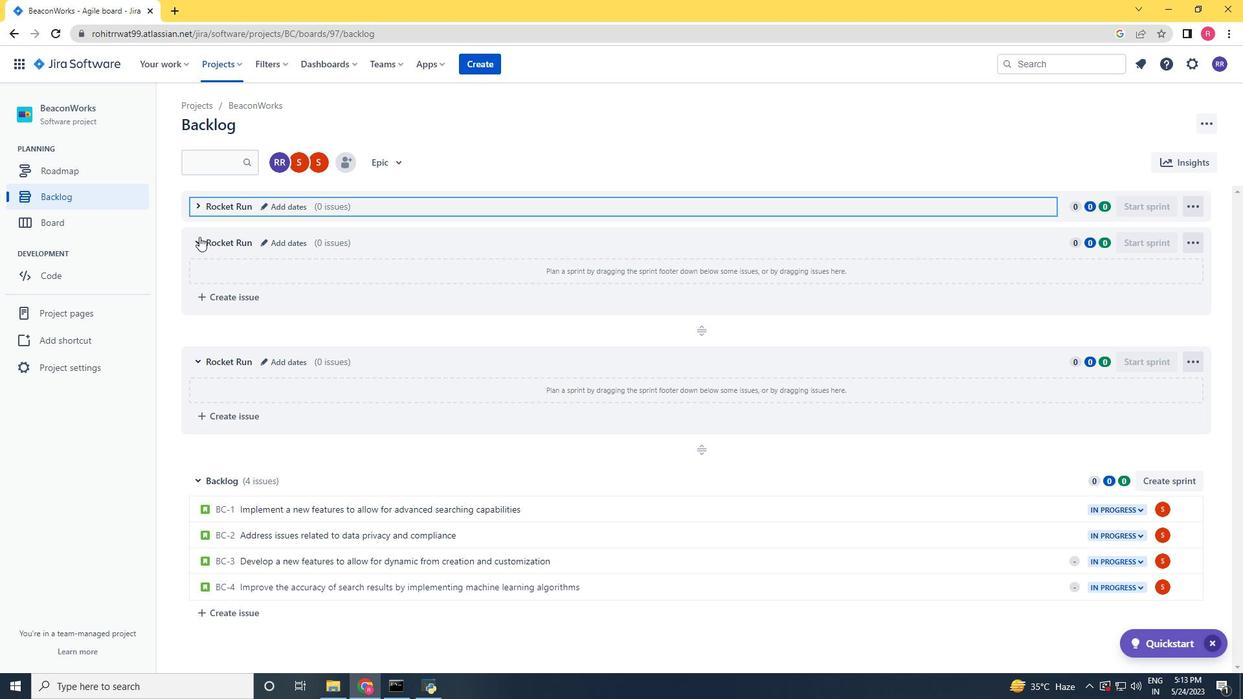 
Action: Mouse pressed left at (199, 237)
Screenshot: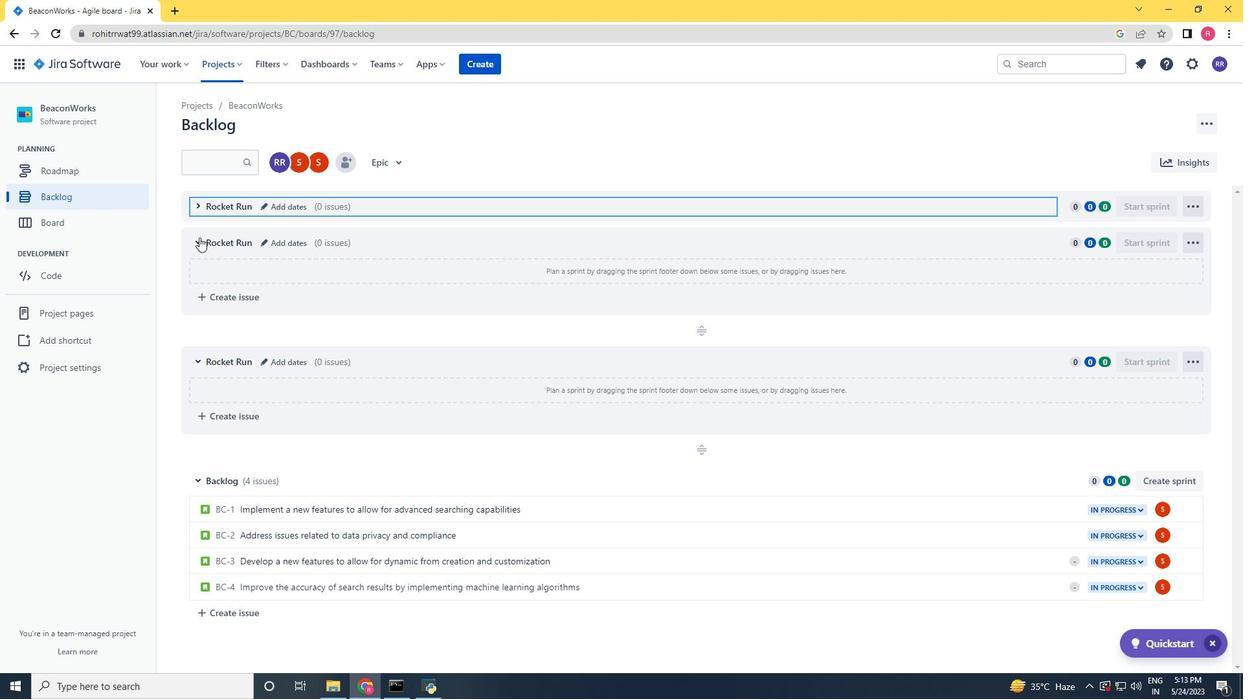 
Action: Mouse moved to (198, 277)
Screenshot: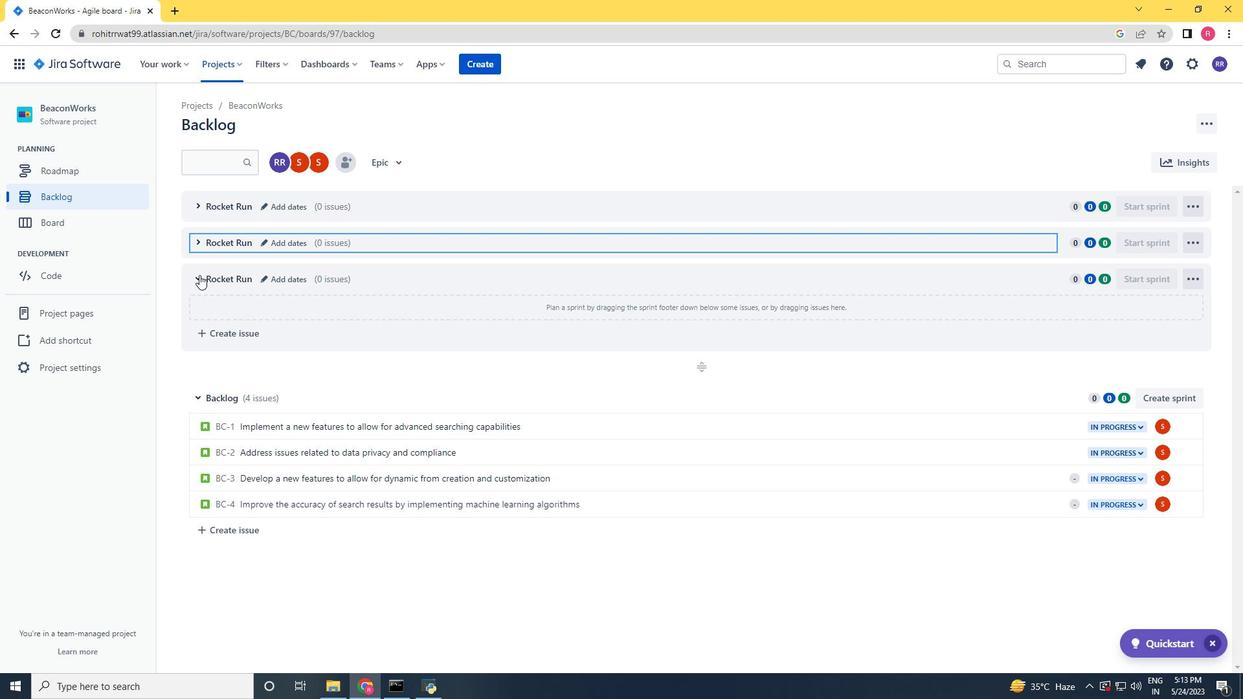 
Action: Mouse pressed left at (198, 277)
Screenshot: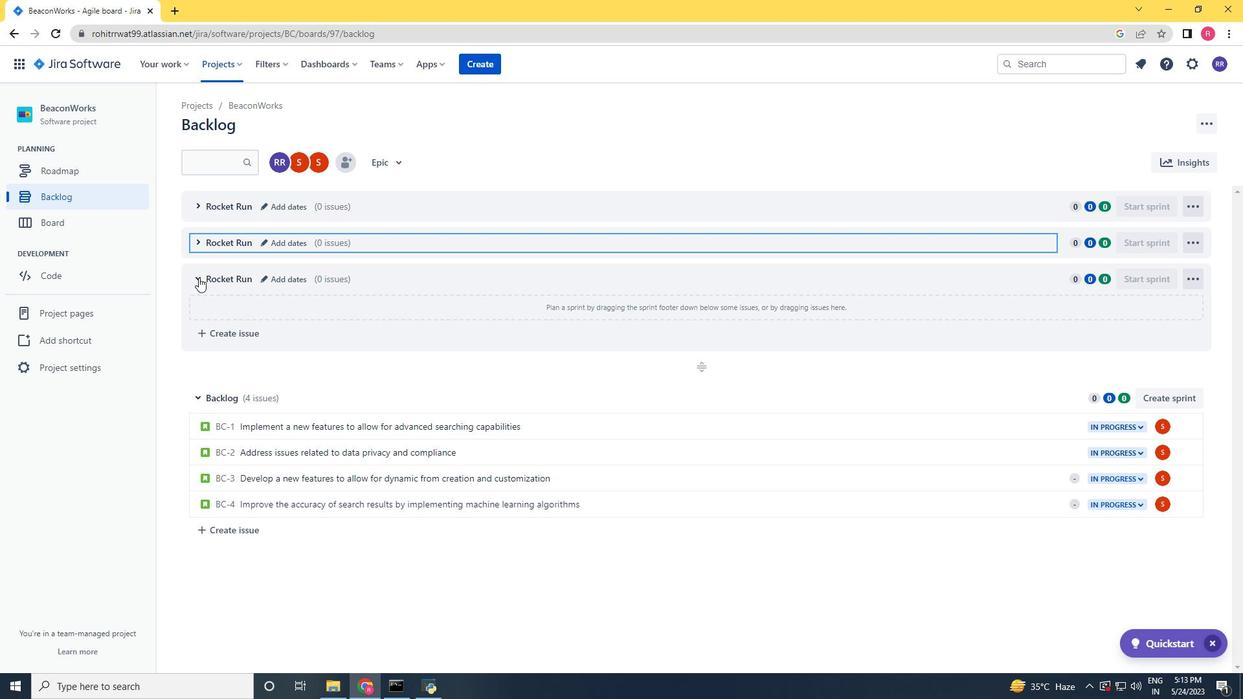 
Action: Mouse moved to (340, 384)
Screenshot: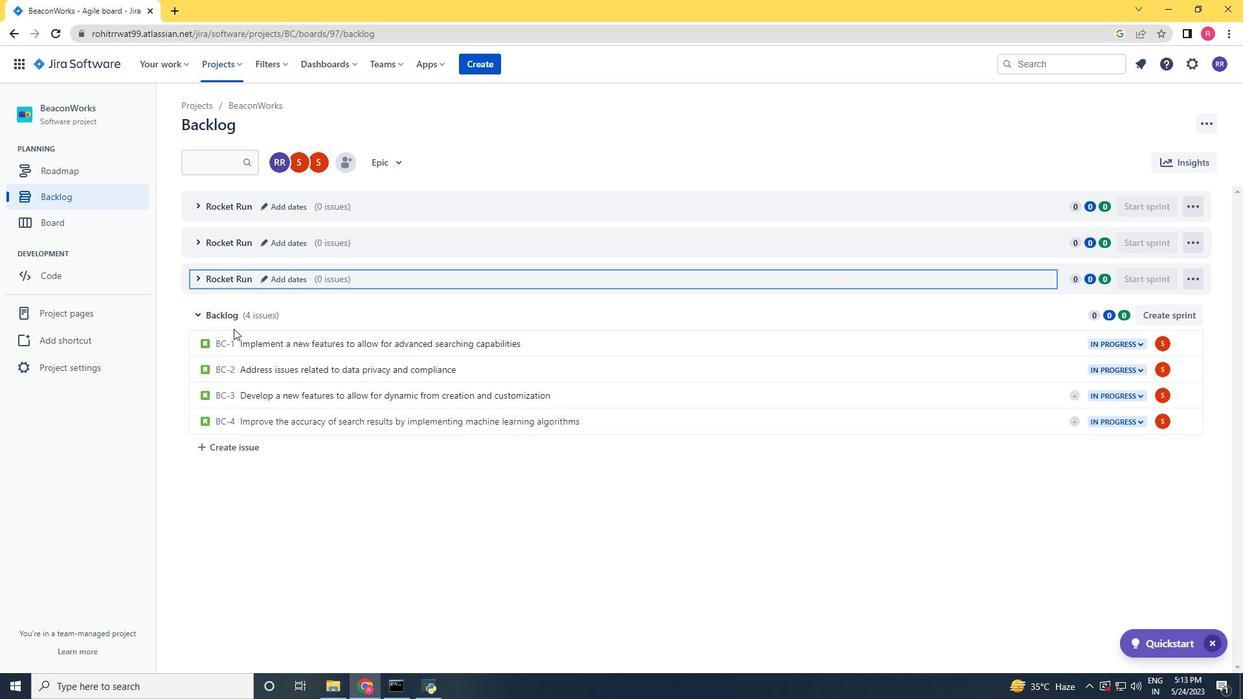 
Action: Mouse scrolled (340, 384) with delta (0, 0)
Screenshot: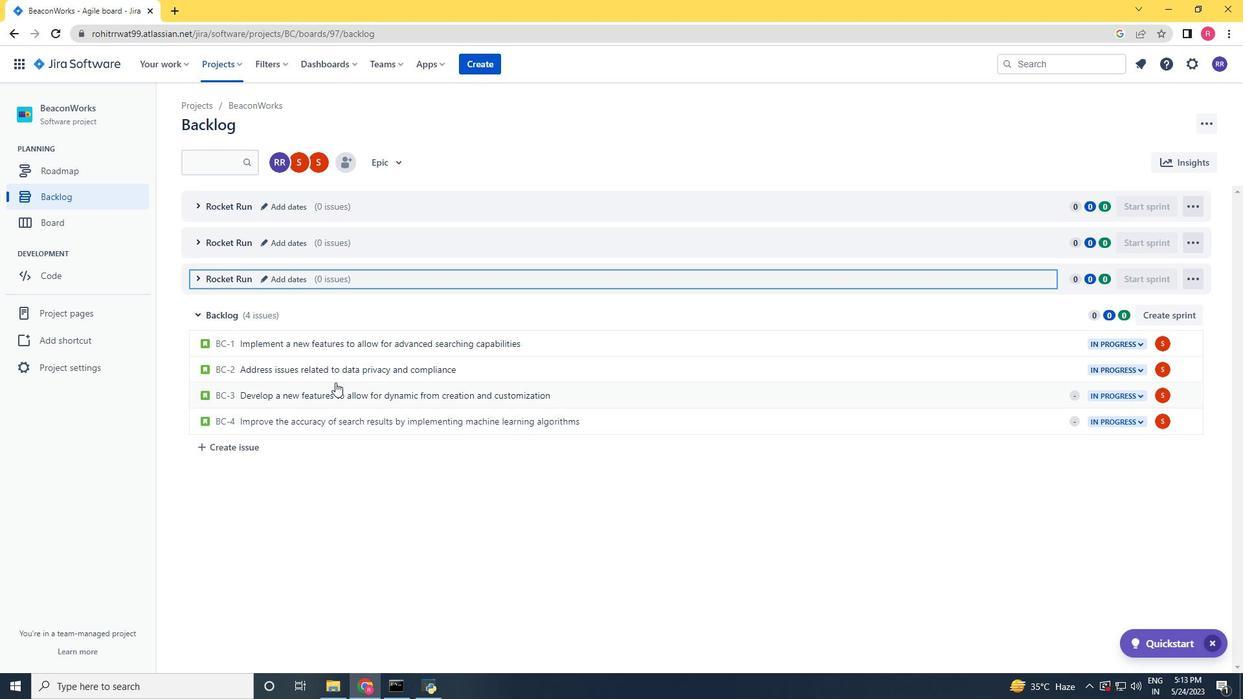 
Action: Mouse scrolled (340, 384) with delta (0, 0)
Screenshot: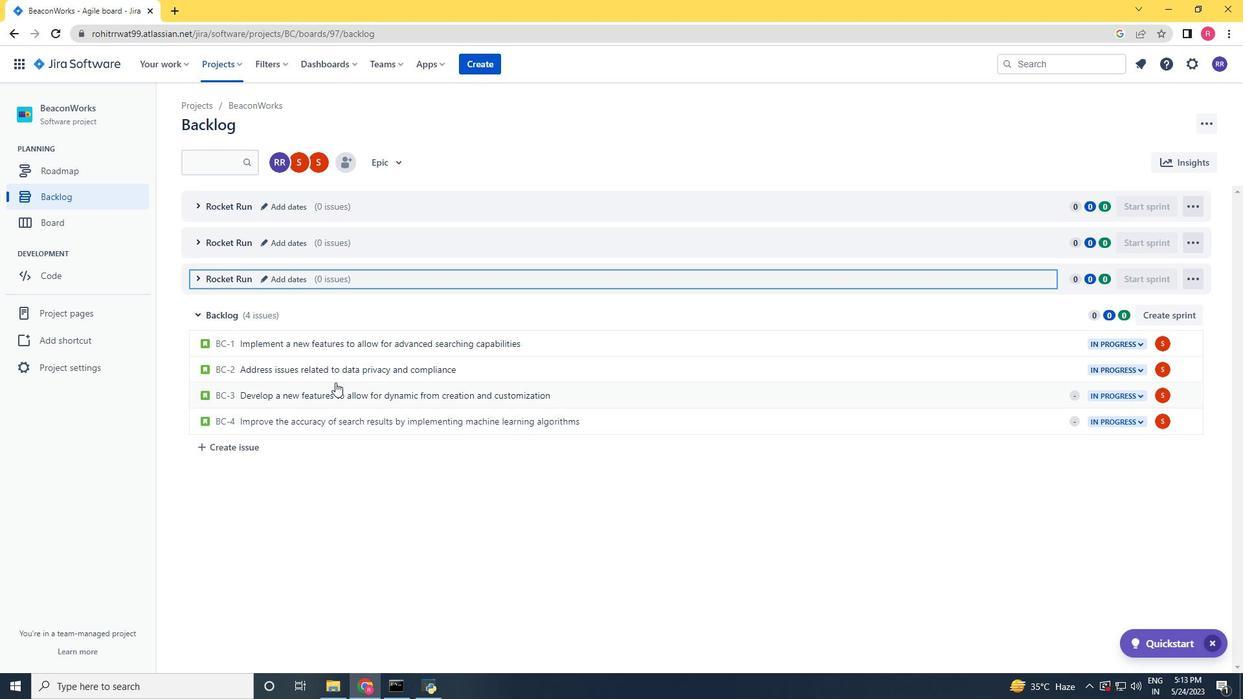 
Action: Mouse scrolled (340, 384) with delta (0, 0)
Screenshot: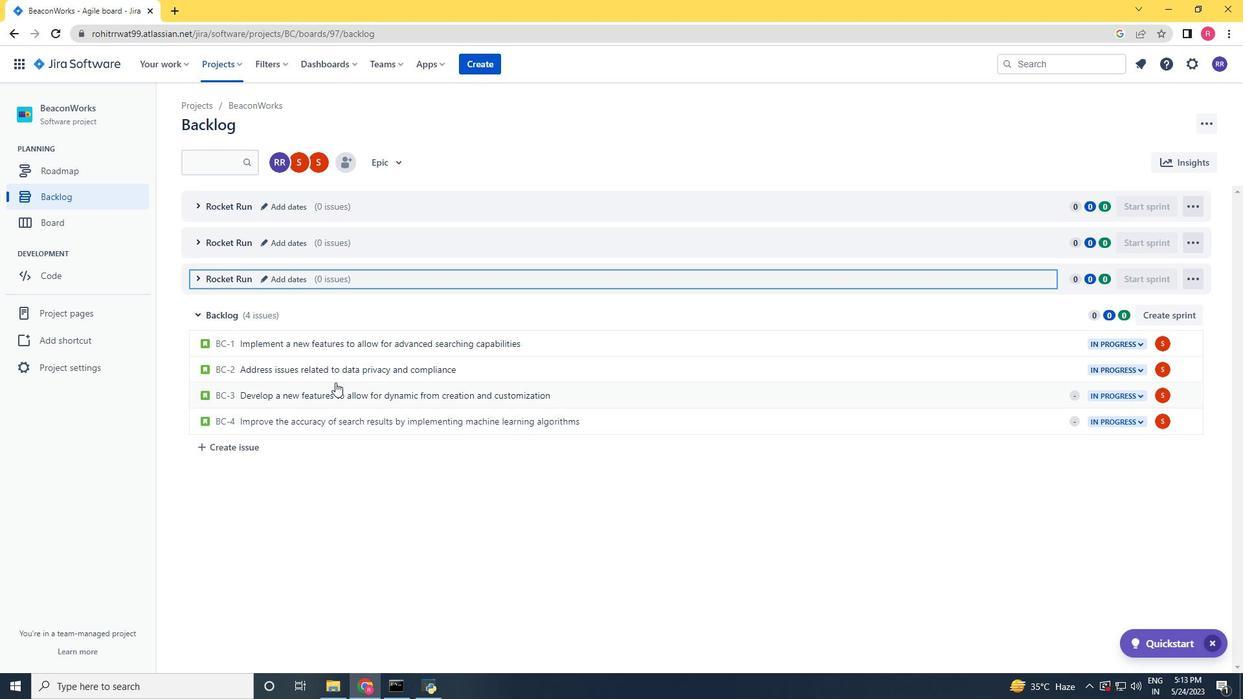 
Action: Mouse scrolled (340, 384) with delta (0, 0)
Screenshot: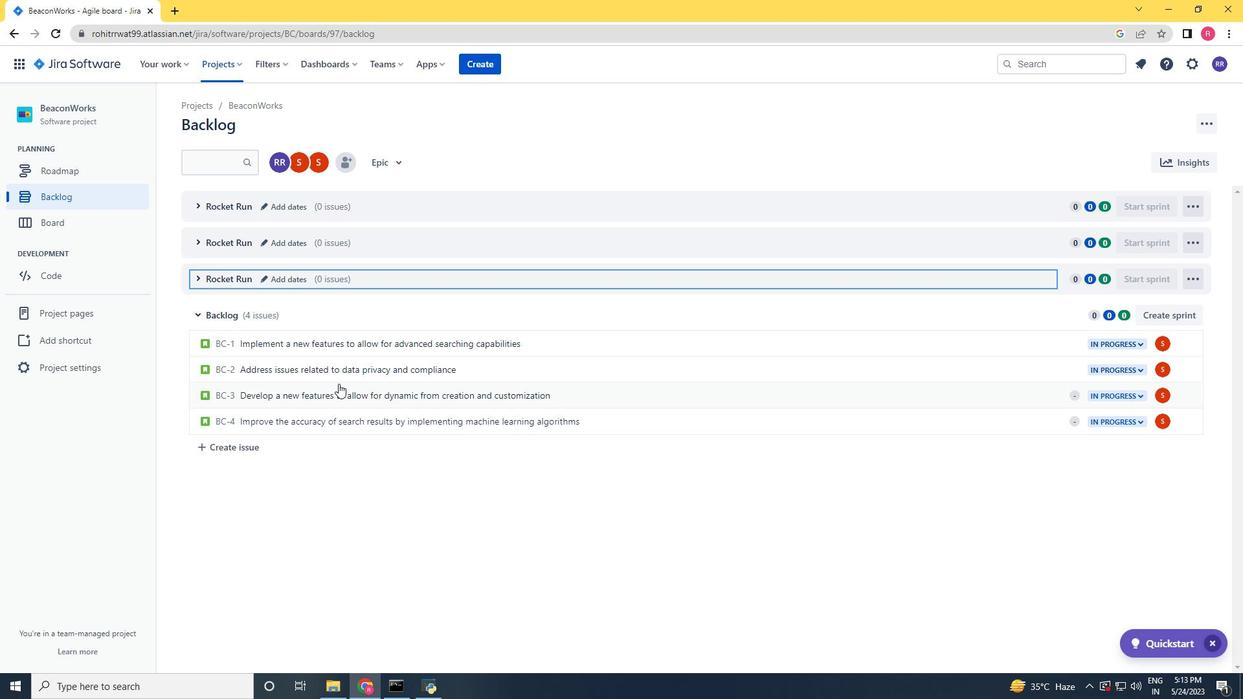 
Action: Mouse scrolled (340, 384) with delta (0, 0)
Screenshot: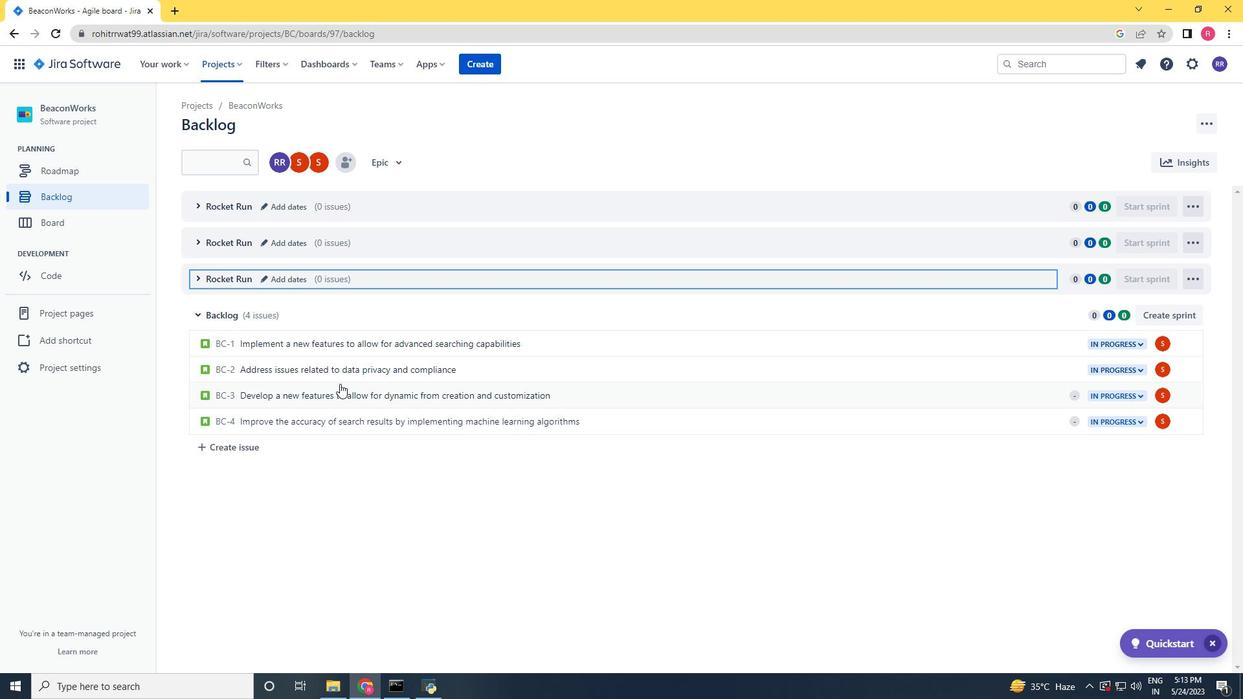 
